 Task: Manage the "User related list" page setting.
Action: Mouse moved to (1034, 83)
Screenshot: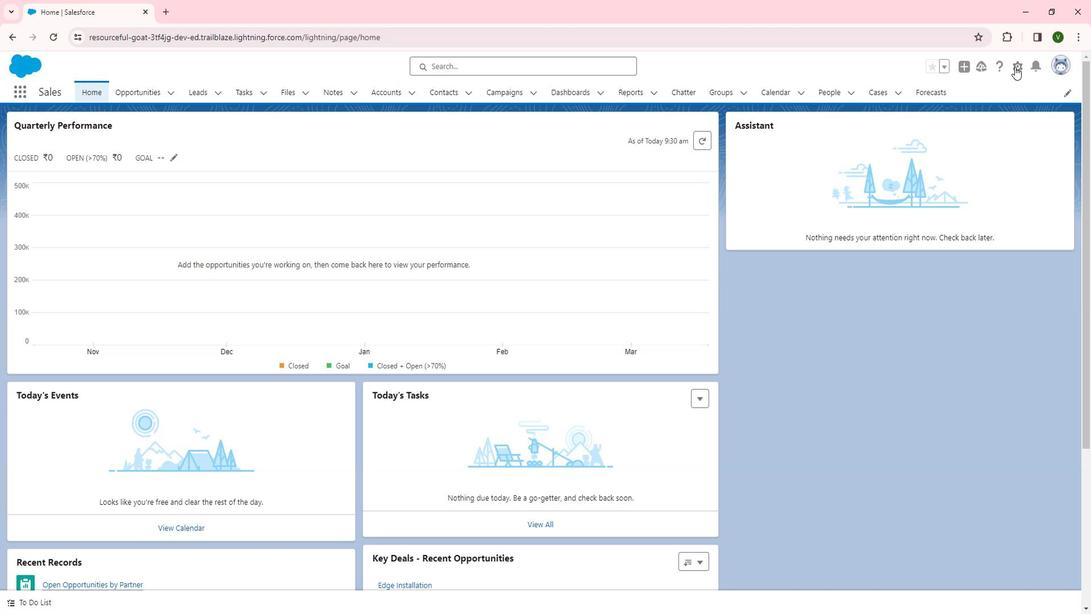 
Action: Mouse pressed left at (1034, 83)
Screenshot: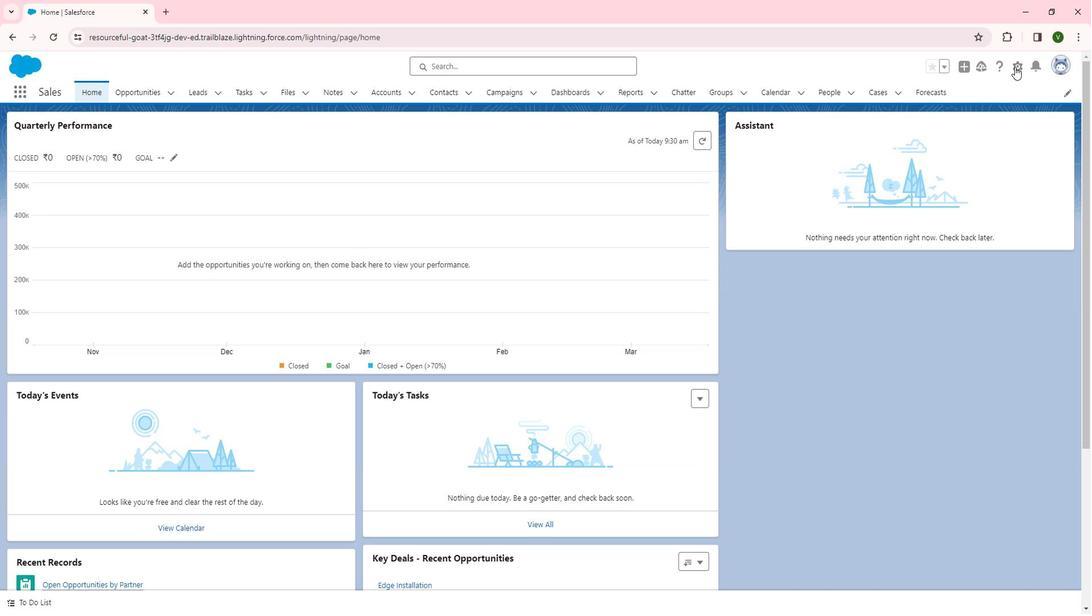 
Action: Mouse moved to (1004, 114)
Screenshot: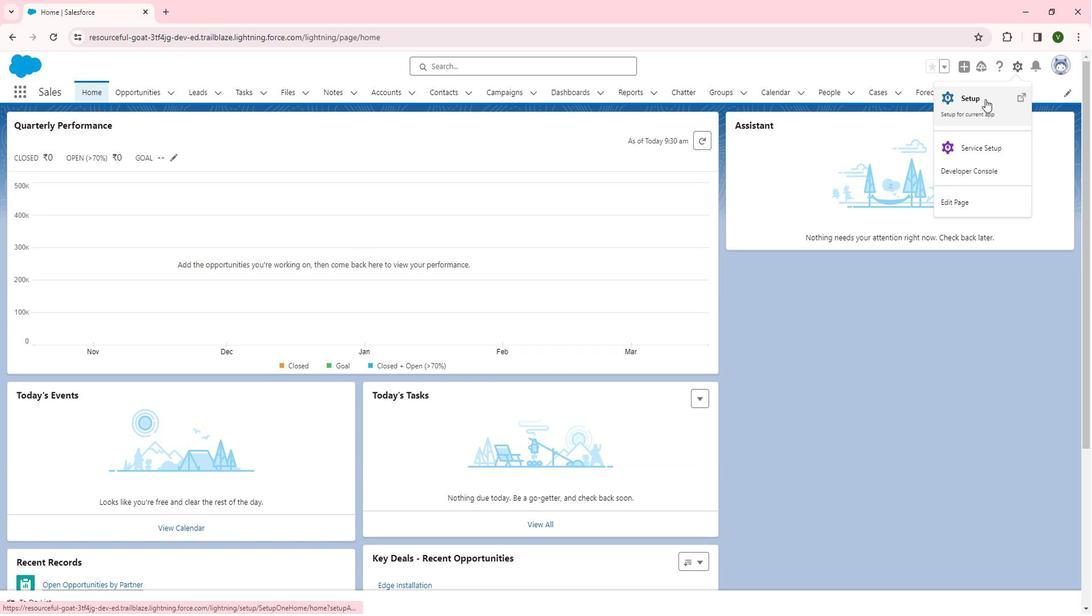 
Action: Mouse pressed left at (1004, 114)
Screenshot: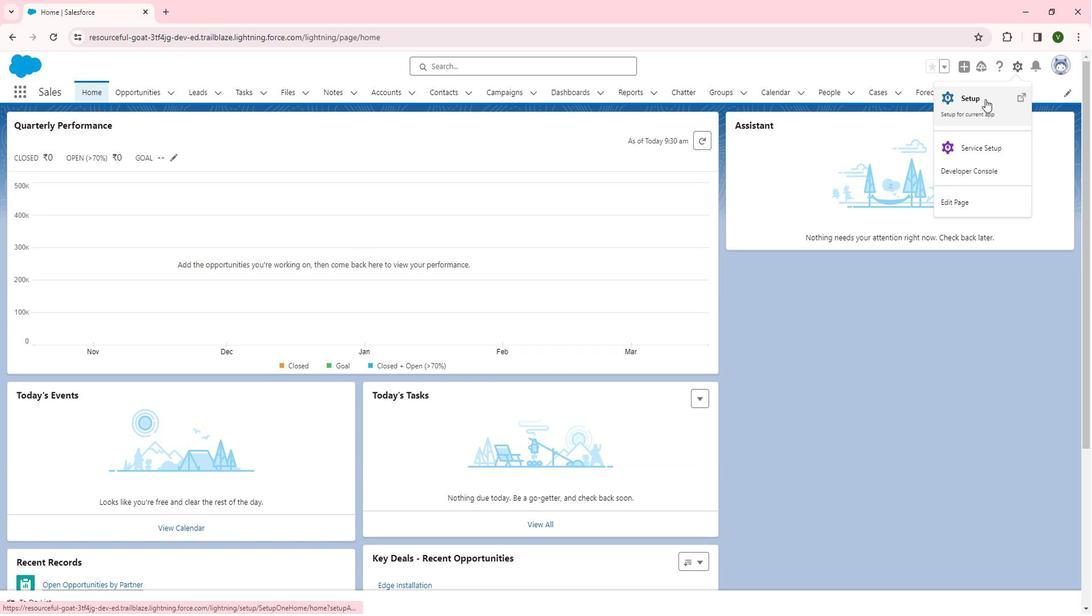 
Action: Mouse moved to (97, 259)
Screenshot: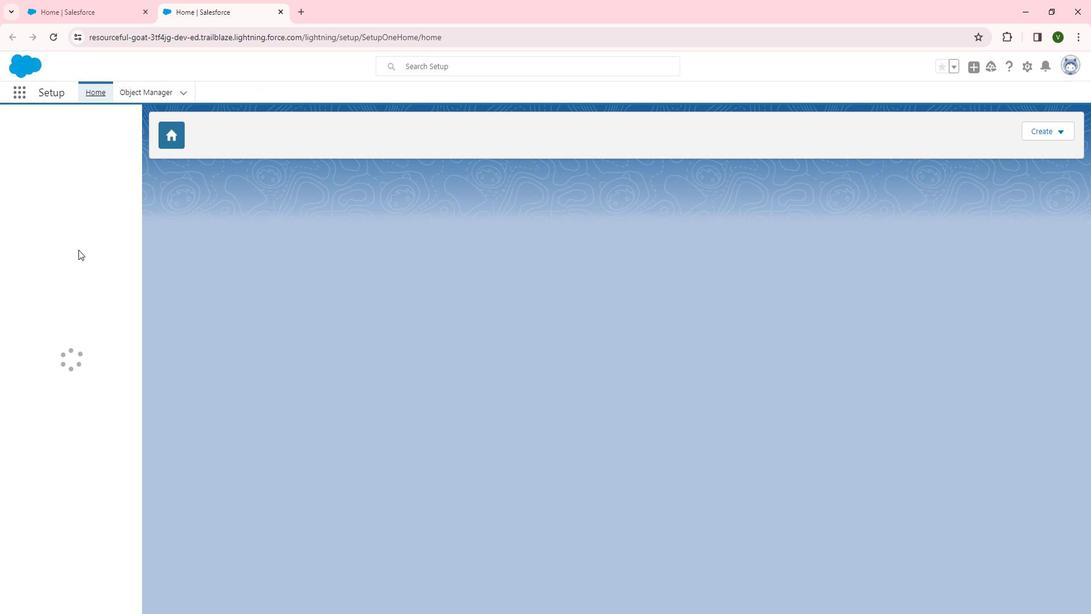 
Action: Mouse scrolled (97, 258) with delta (0, 0)
Screenshot: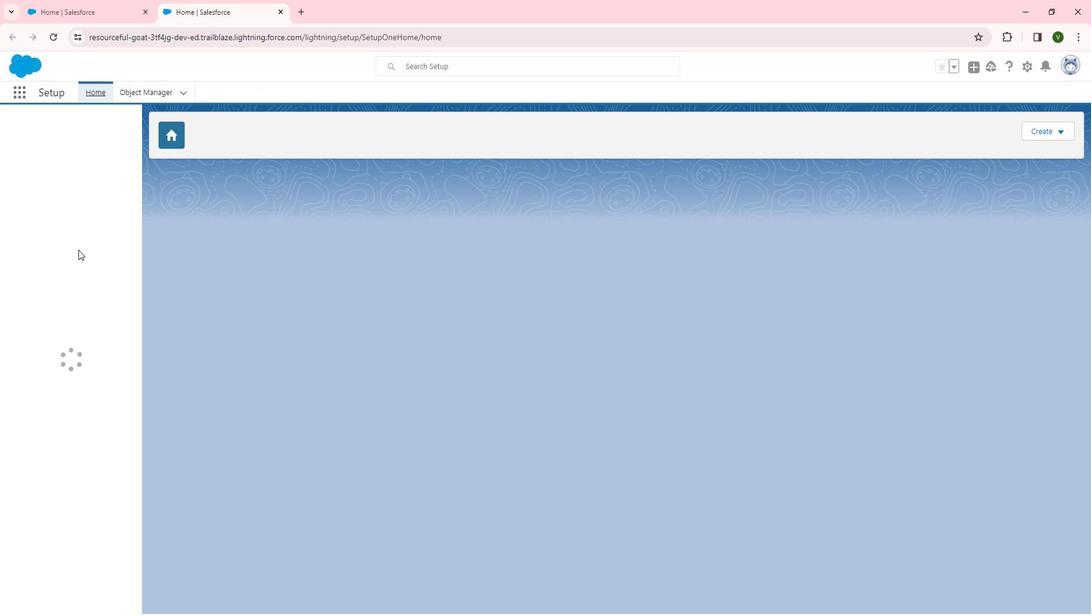 
Action: Mouse scrolled (97, 258) with delta (0, 0)
Screenshot: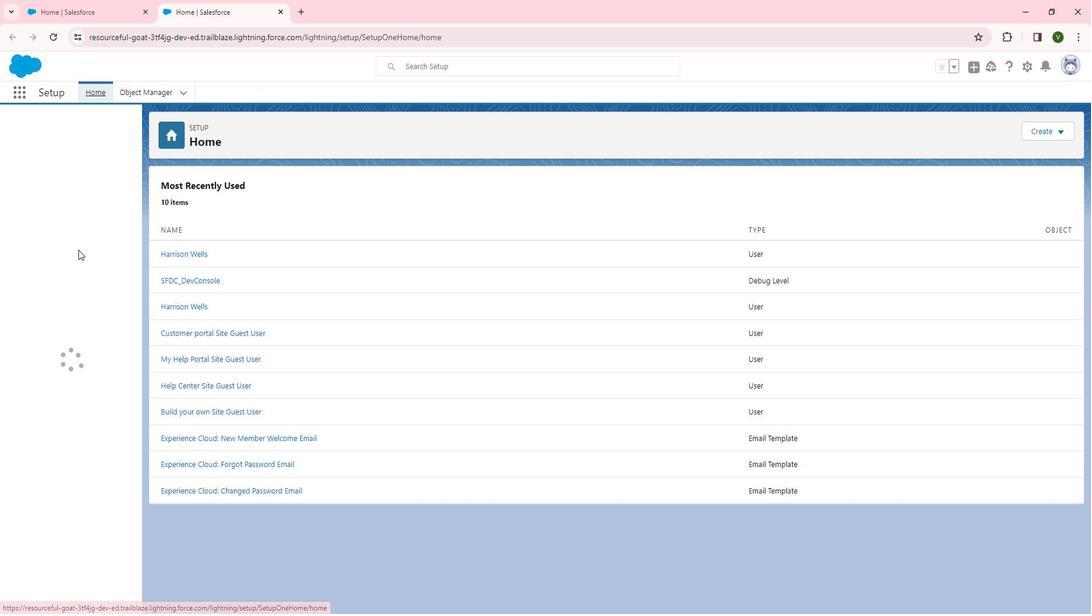 
Action: Mouse scrolled (97, 258) with delta (0, 0)
Screenshot: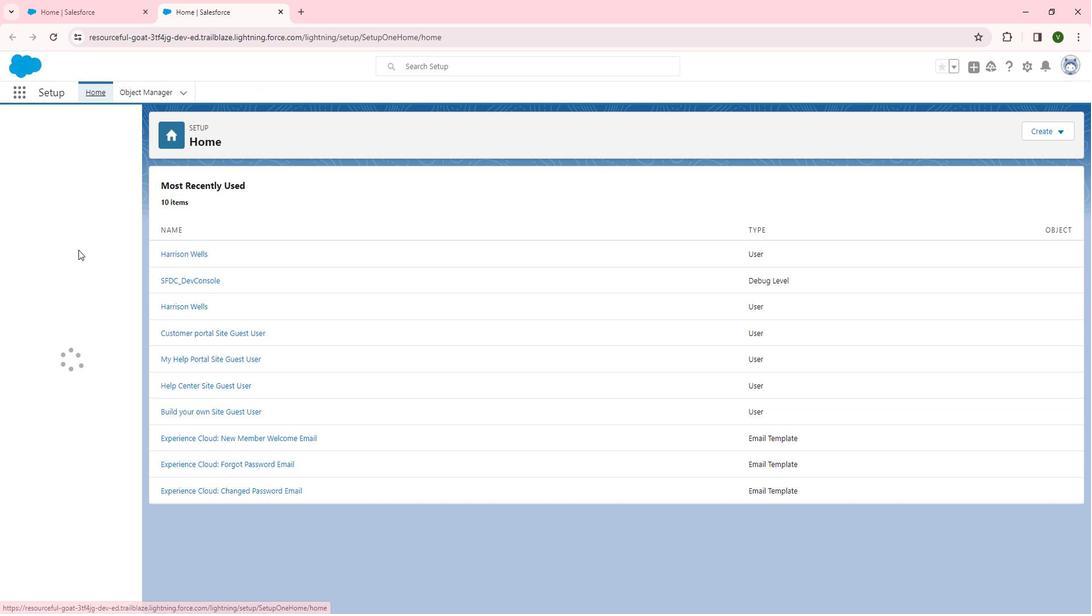 
Action: Mouse moved to (102, 267)
Screenshot: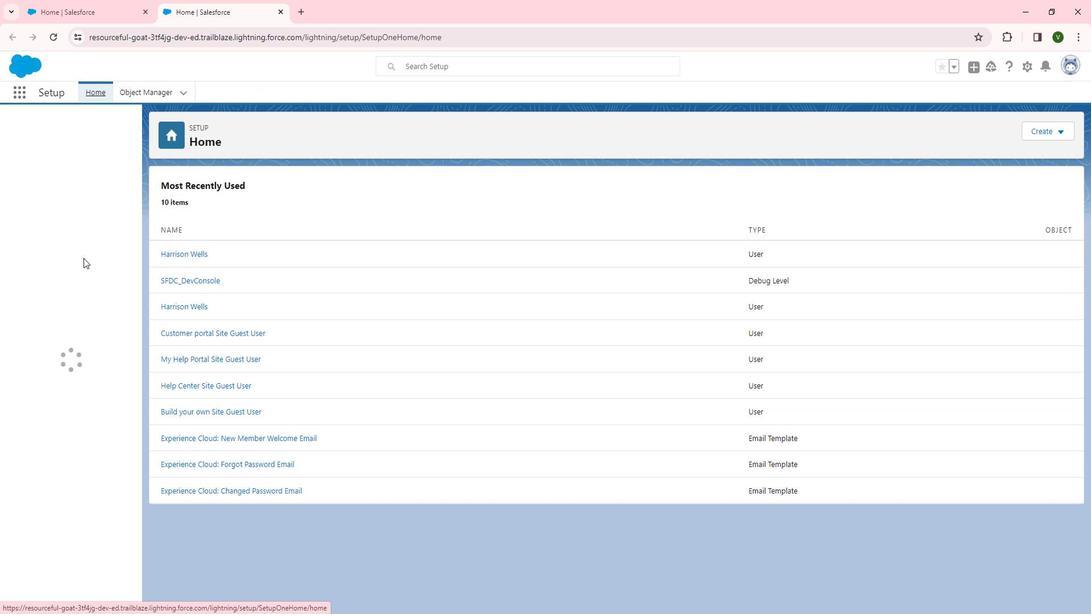 
Action: Mouse scrolled (102, 266) with delta (0, 0)
Screenshot: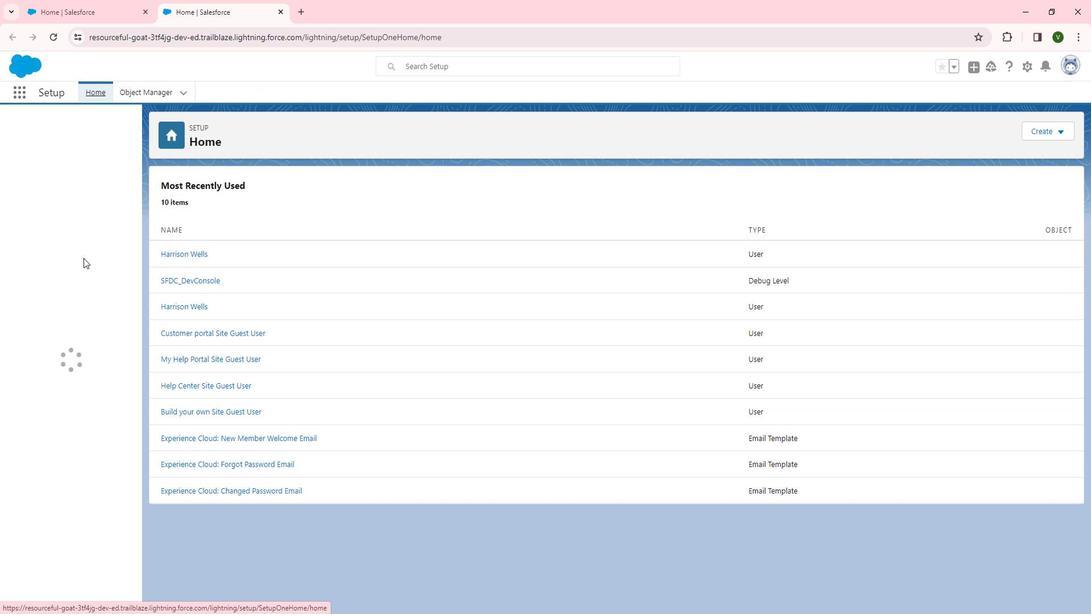 
Action: Mouse moved to (92, 351)
Screenshot: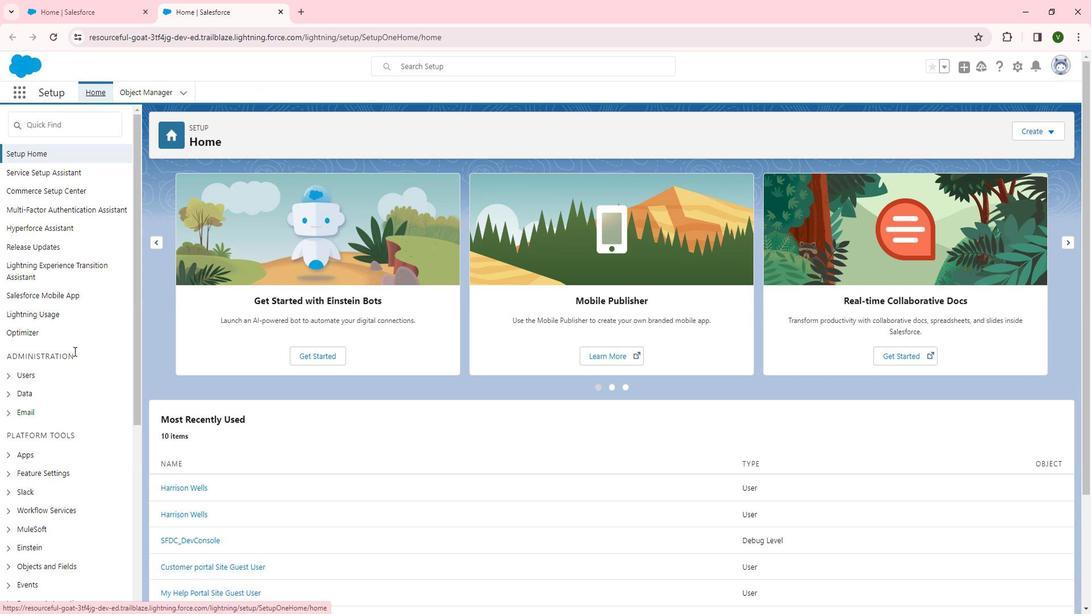 
Action: Mouse scrolled (92, 350) with delta (0, 0)
Screenshot: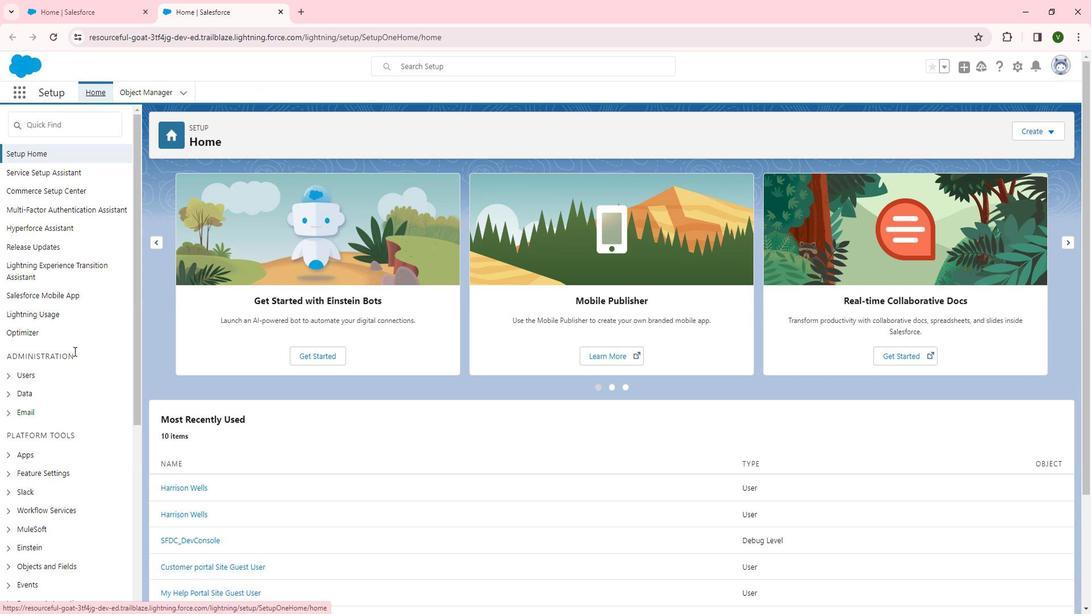 
Action: Mouse moved to (92, 357)
Screenshot: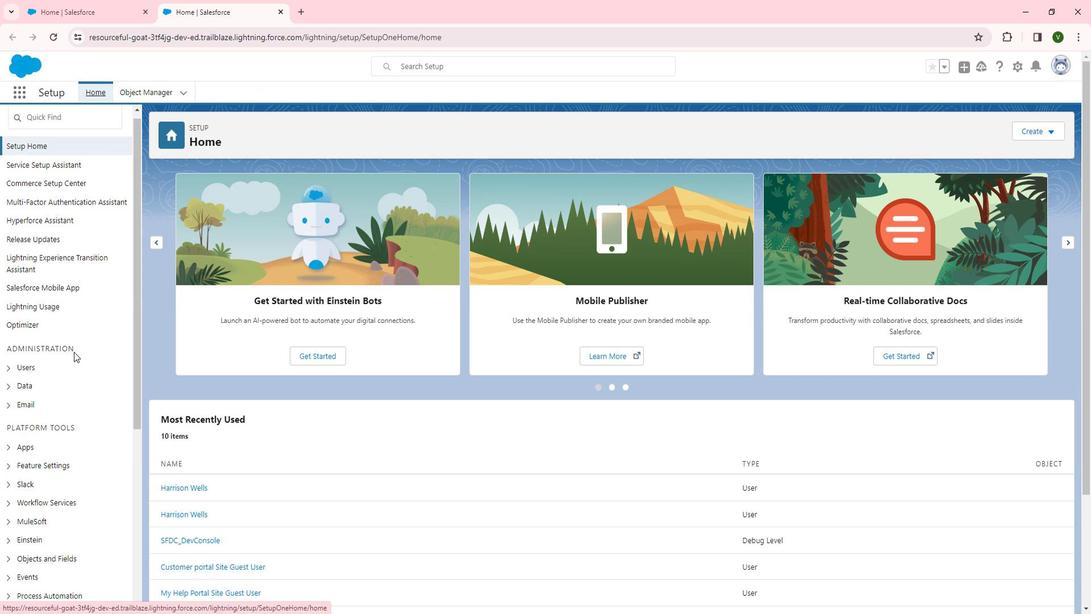 
Action: Mouse scrolled (92, 357) with delta (0, 0)
Screenshot: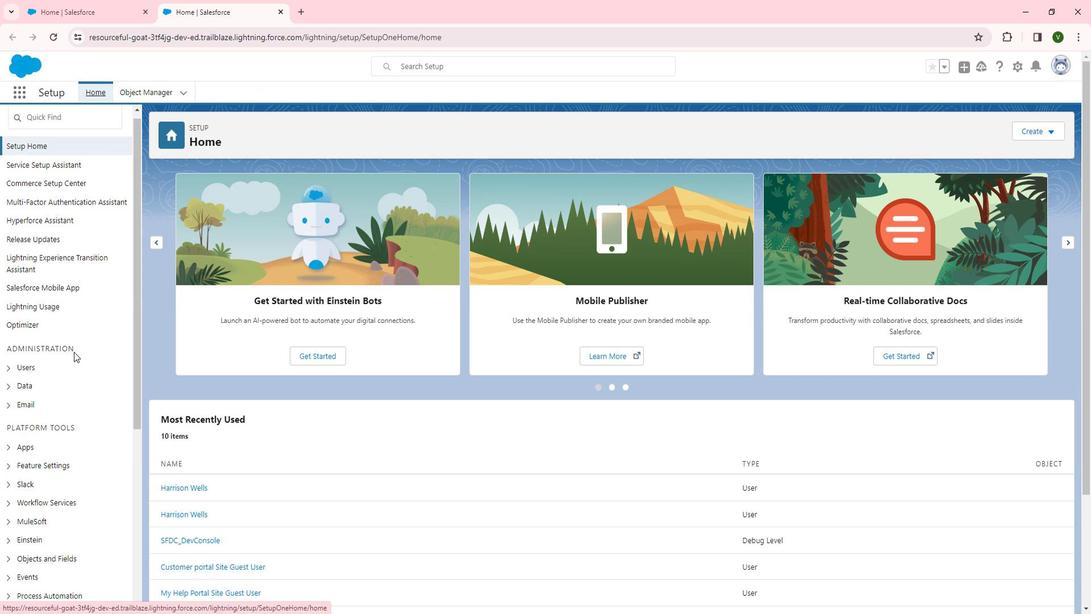 
Action: Mouse scrolled (92, 357) with delta (0, 0)
Screenshot: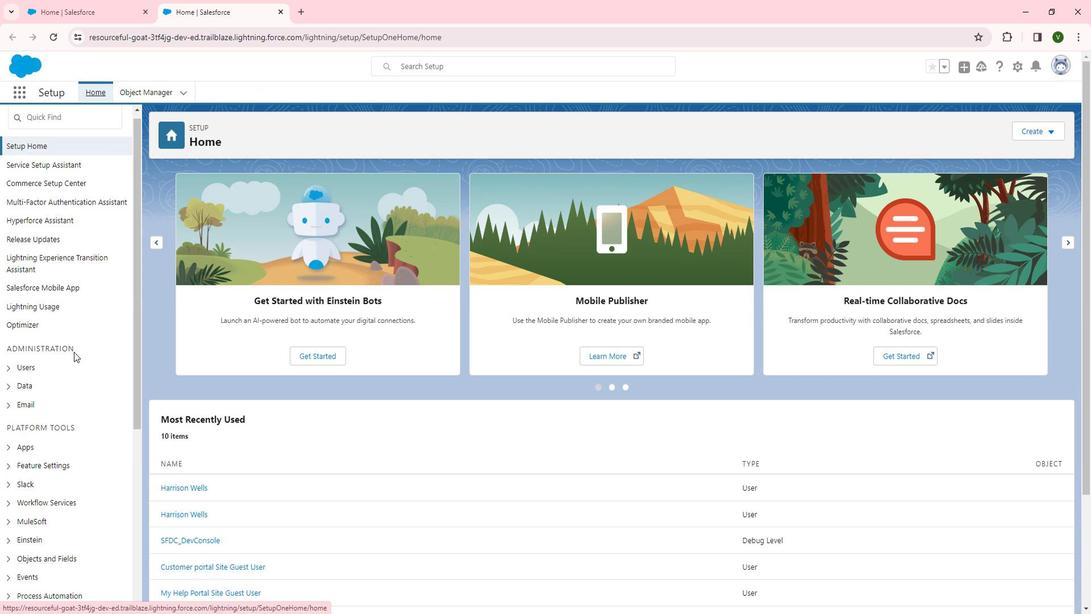 
Action: Mouse moved to (48, 299)
Screenshot: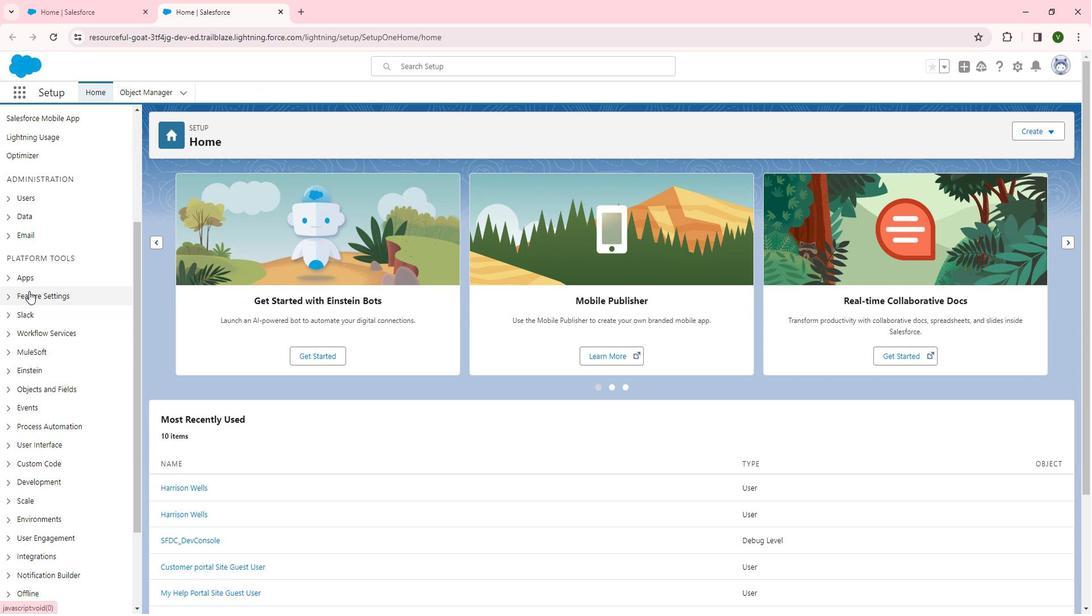 
Action: Mouse pressed left at (48, 299)
Screenshot: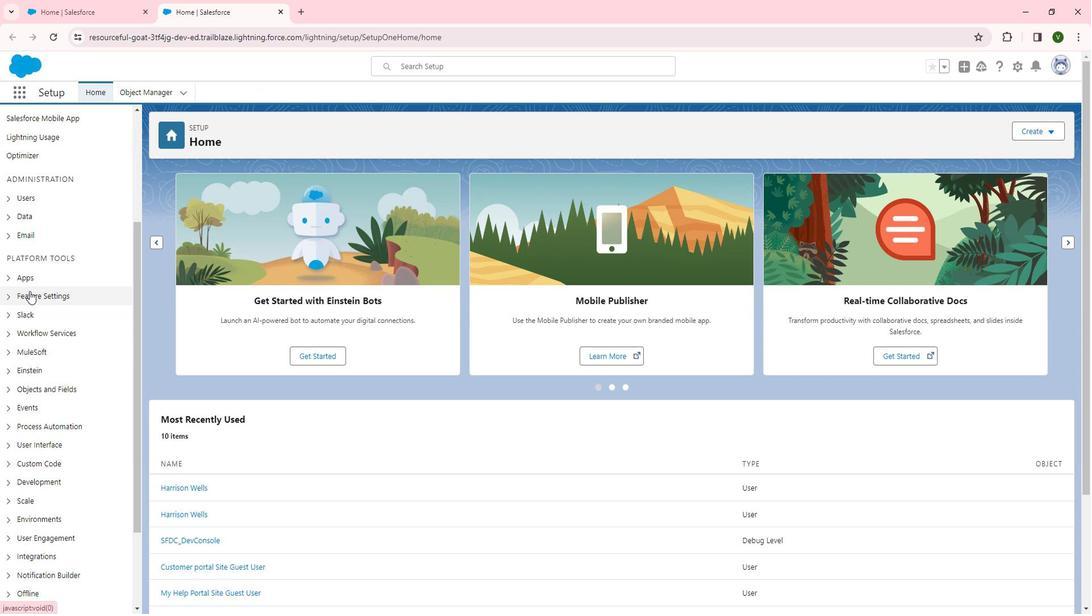 
Action: Mouse moved to (48, 299)
Screenshot: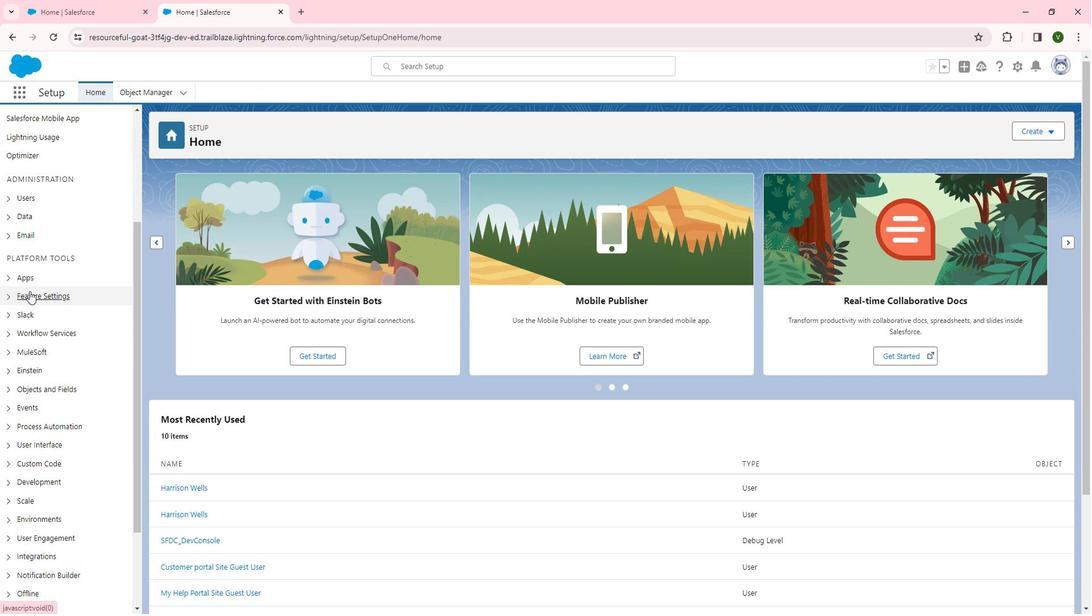 
Action: Mouse scrolled (48, 298) with delta (0, 0)
Screenshot: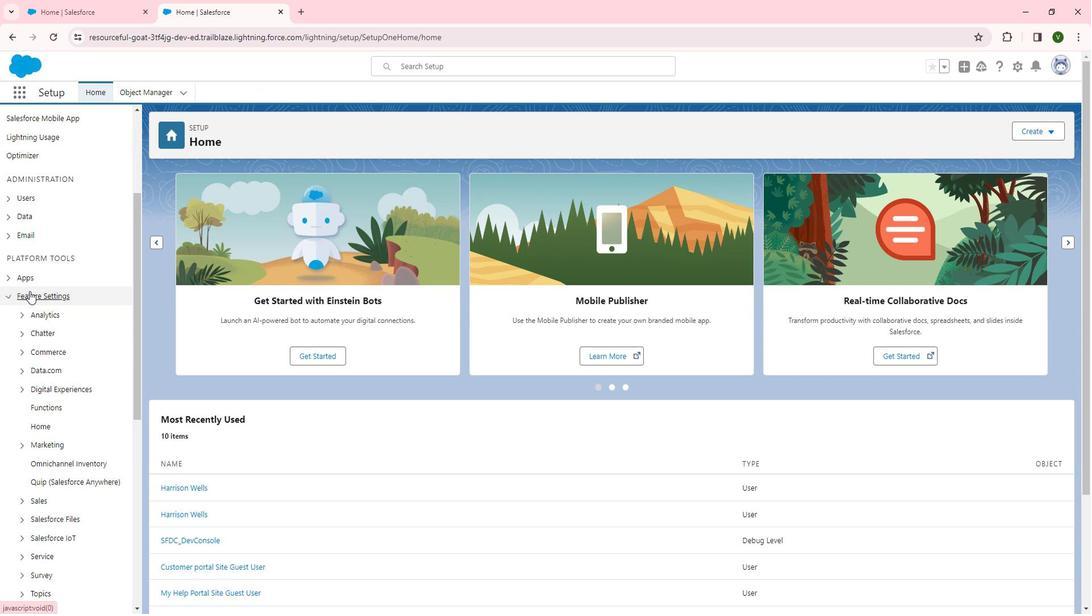 
Action: Mouse scrolled (48, 298) with delta (0, 0)
Screenshot: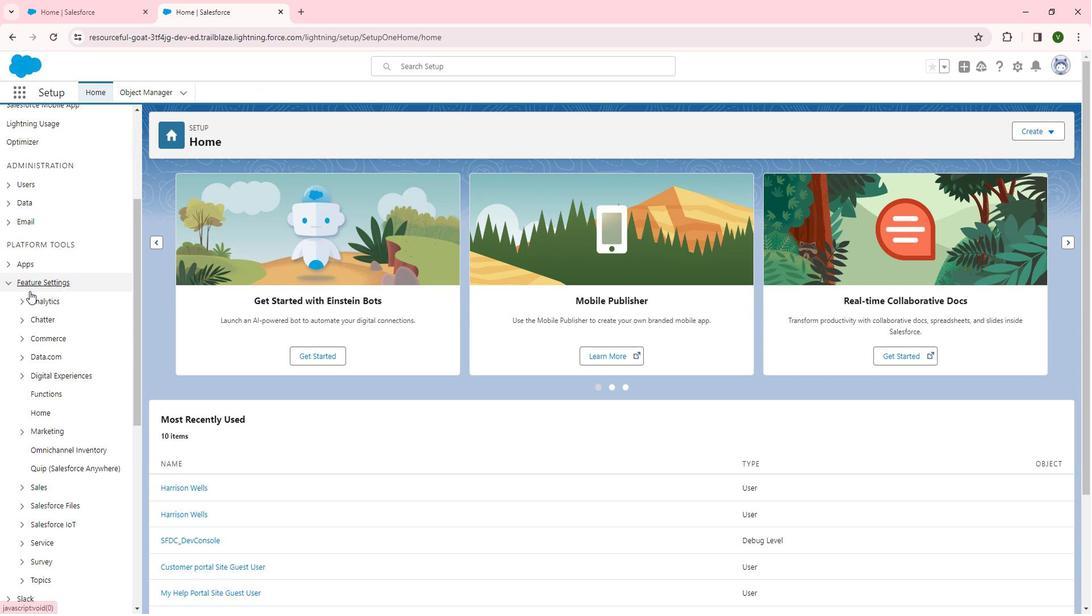 
Action: Mouse moved to (89, 275)
Screenshot: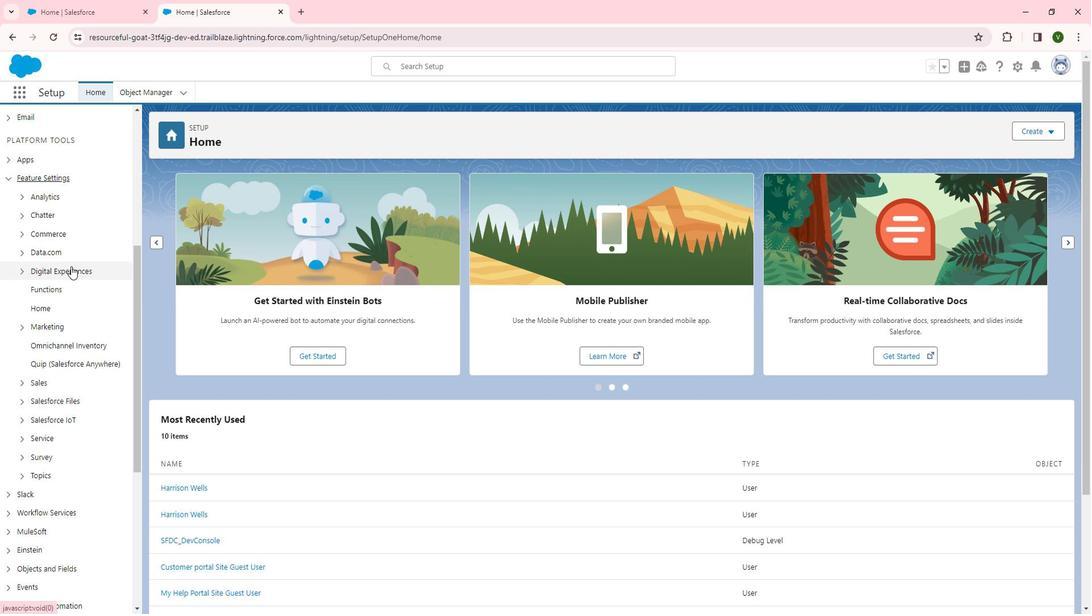 
Action: Mouse pressed left at (89, 275)
Screenshot: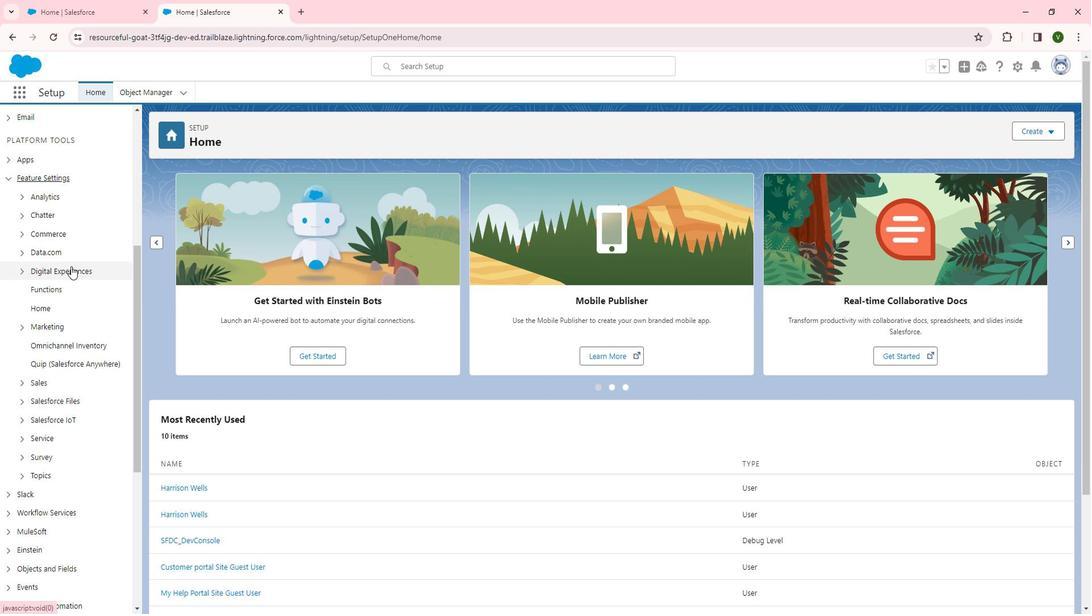 
Action: Mouse moved to (69, 298)
Screenshot: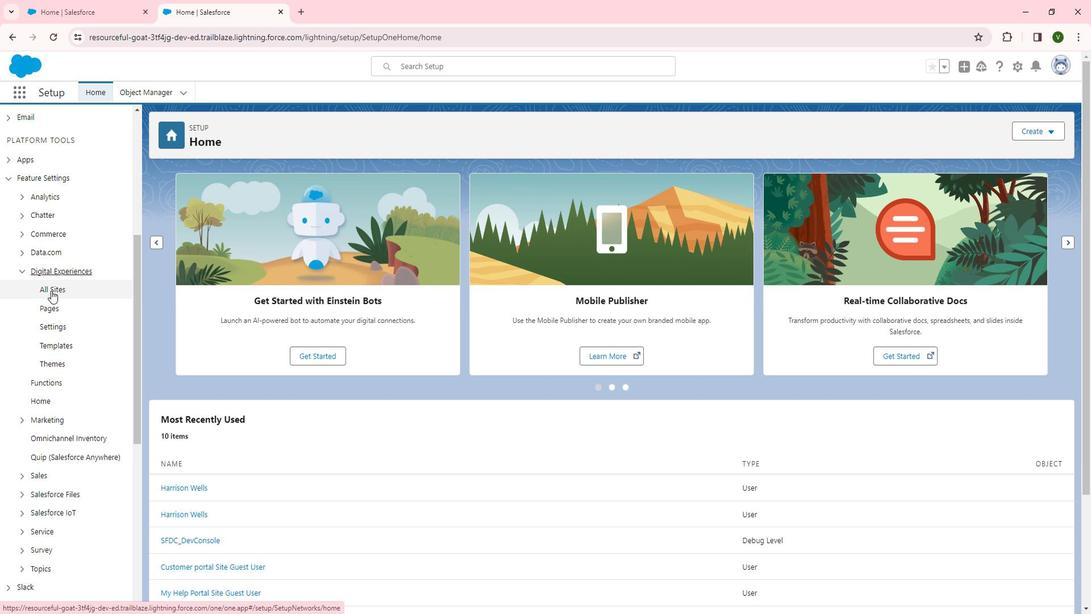 
Action: Mouse pressed left at (69, 298)
Screenshot: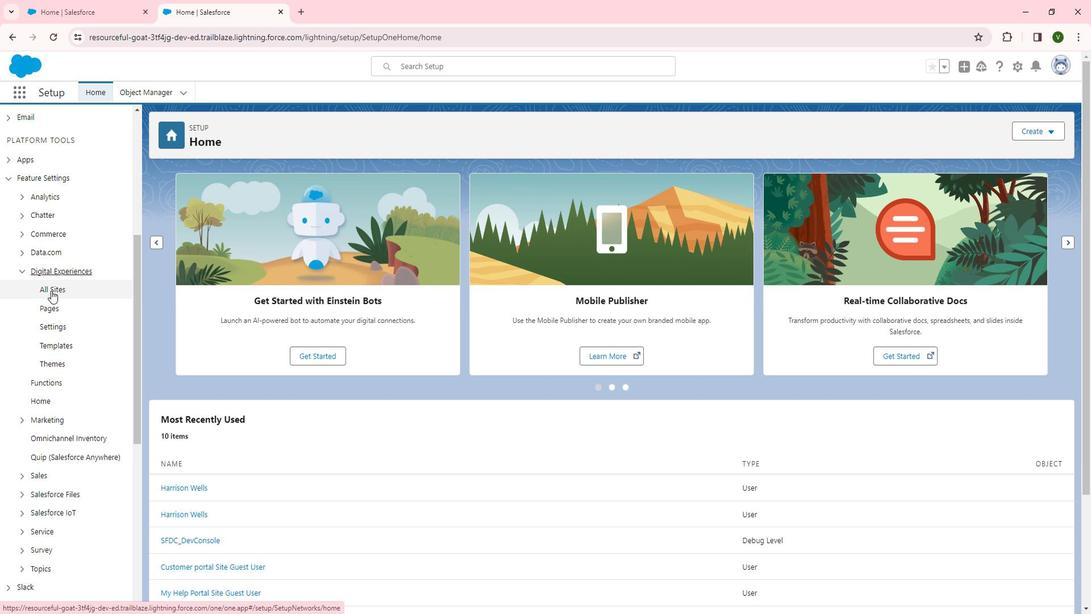 
Action: Mouse moved to (210, 307)
Screenshot: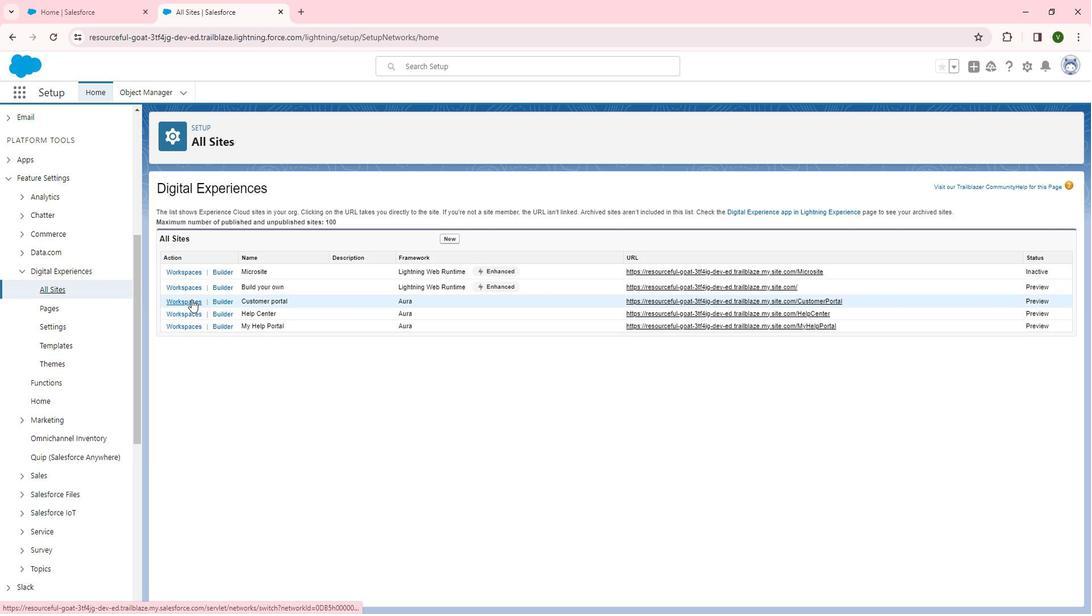 
Action: Mouse pressed left at (210, 307)
Screenshot: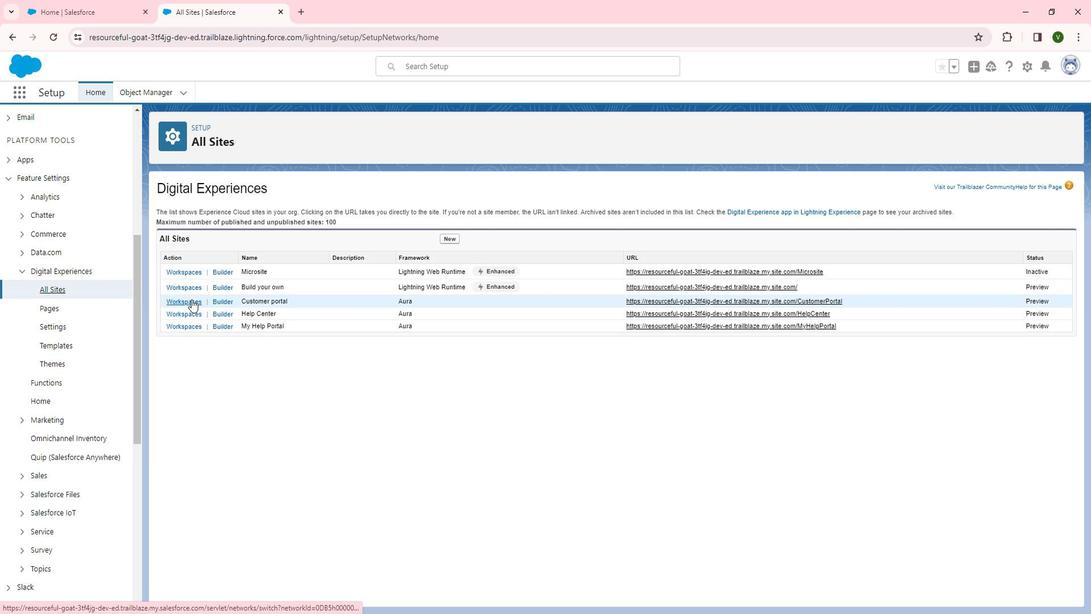 
Action: Mouse moved to (116, 246)
Screenshot: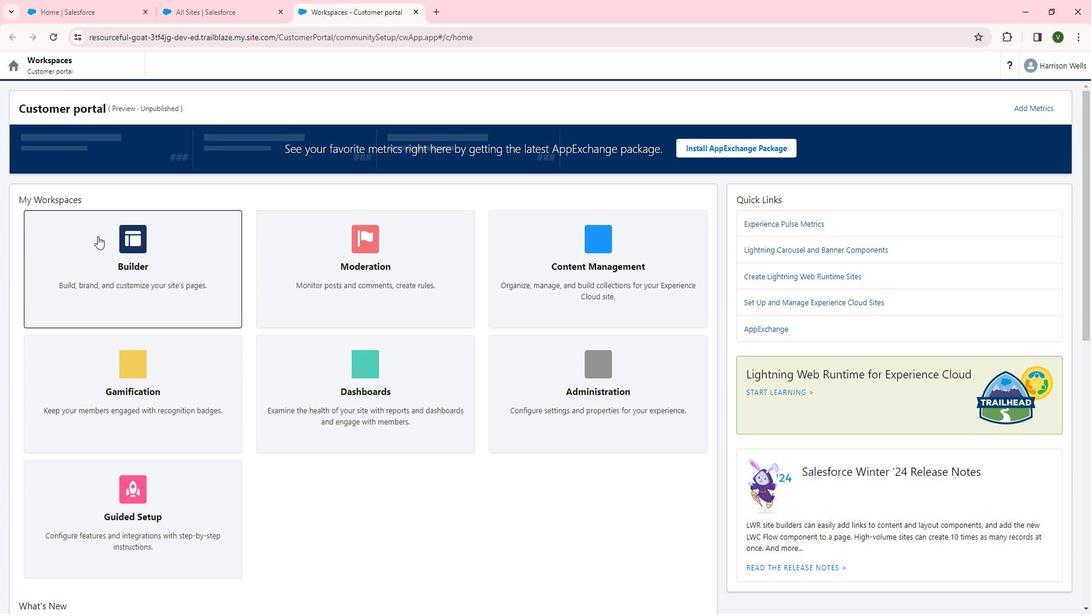 
Action: Mouse pressed left at (116, 246)
Screenshot: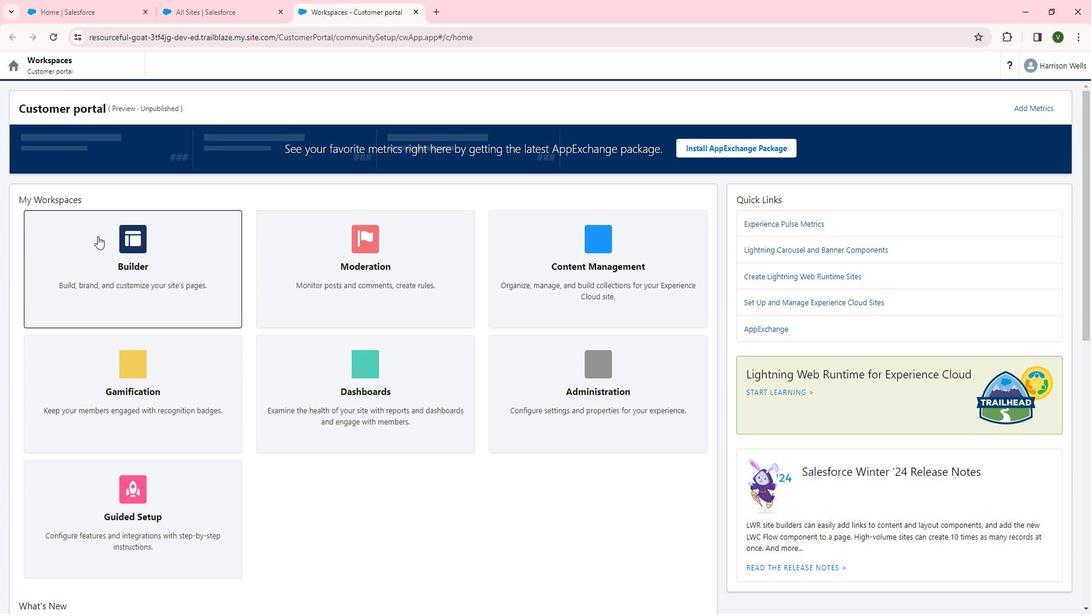 
Action: Mouse moved to (100, 83)
Screenshot: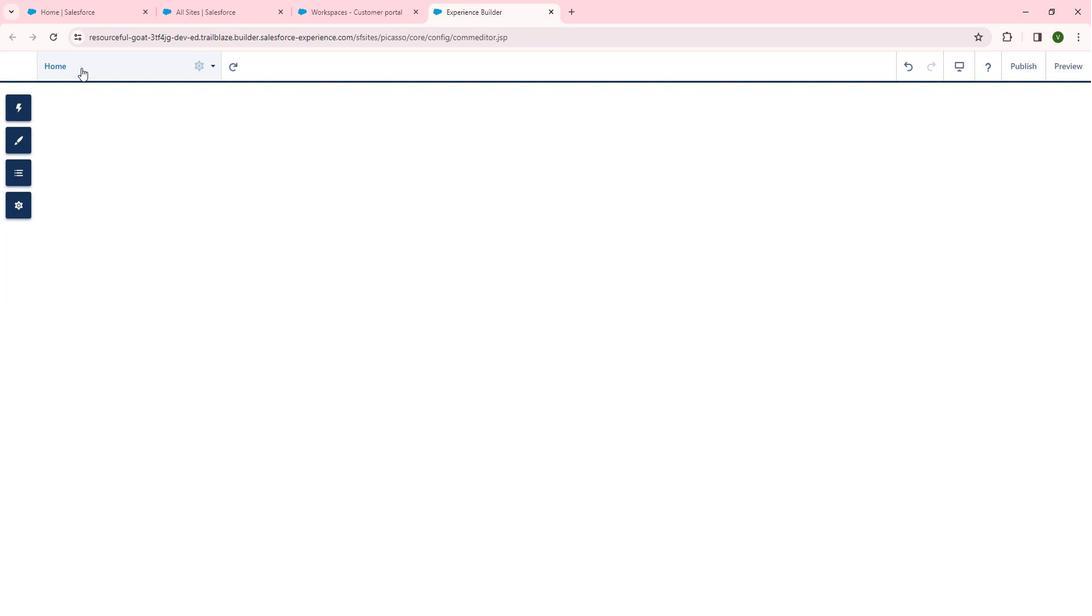 
Action: Mouse pressed left at (100, 83)
Screenshot: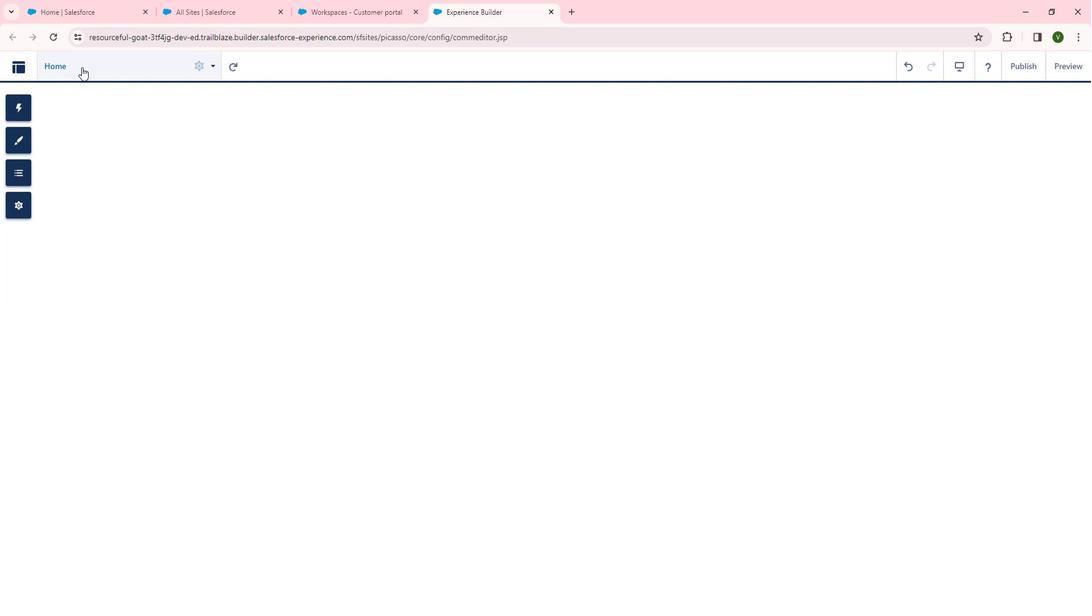 
Action: Mouse moved to (143, 360)
Screenshot: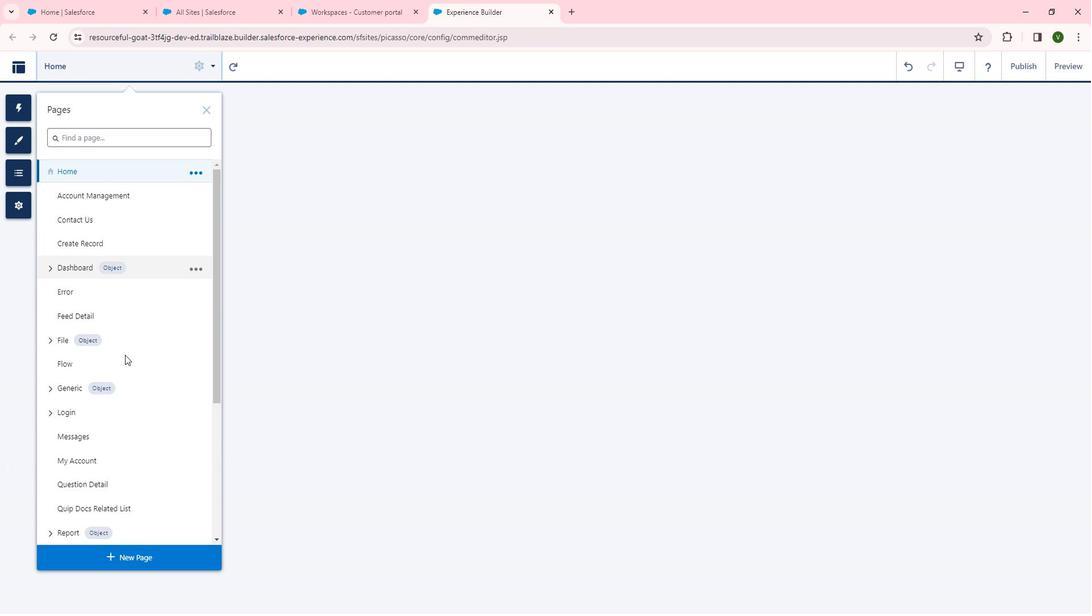 
Action: Mouse scrolled (143, 359) with delta (0, 0)
Screenshot: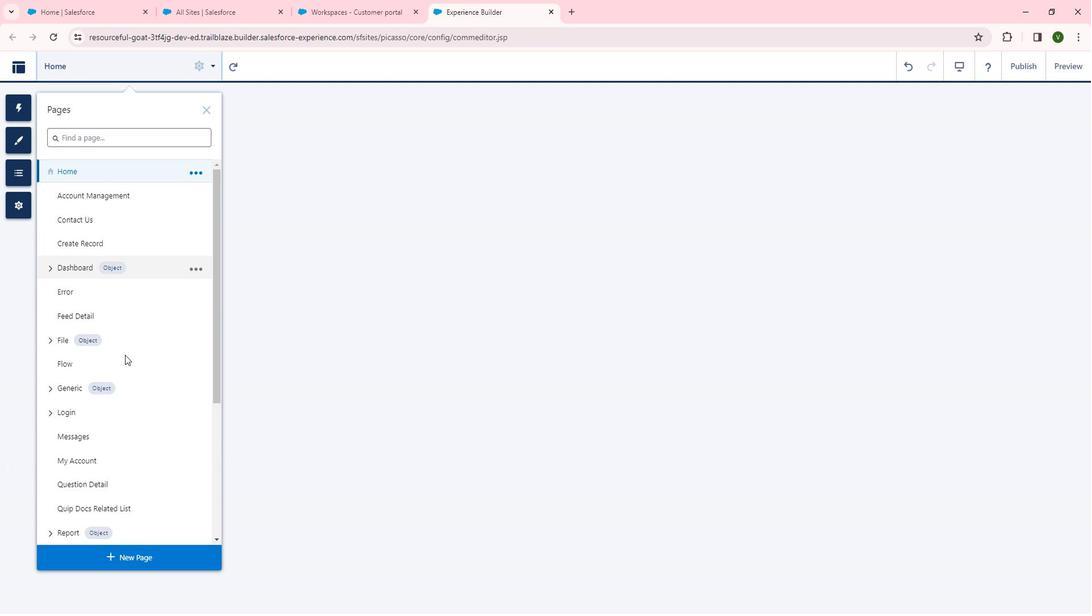 
Action: Mouse moved to (145, 362)
Screenshot: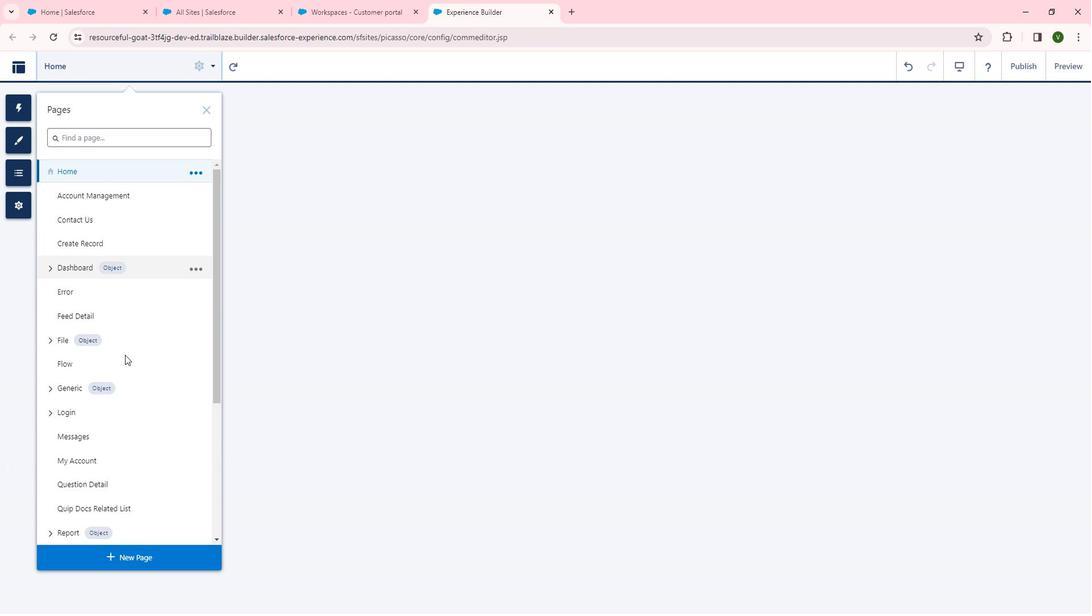 
Action: Mouse scrolled (145, 362) with delta (0, 0)
Screenshot: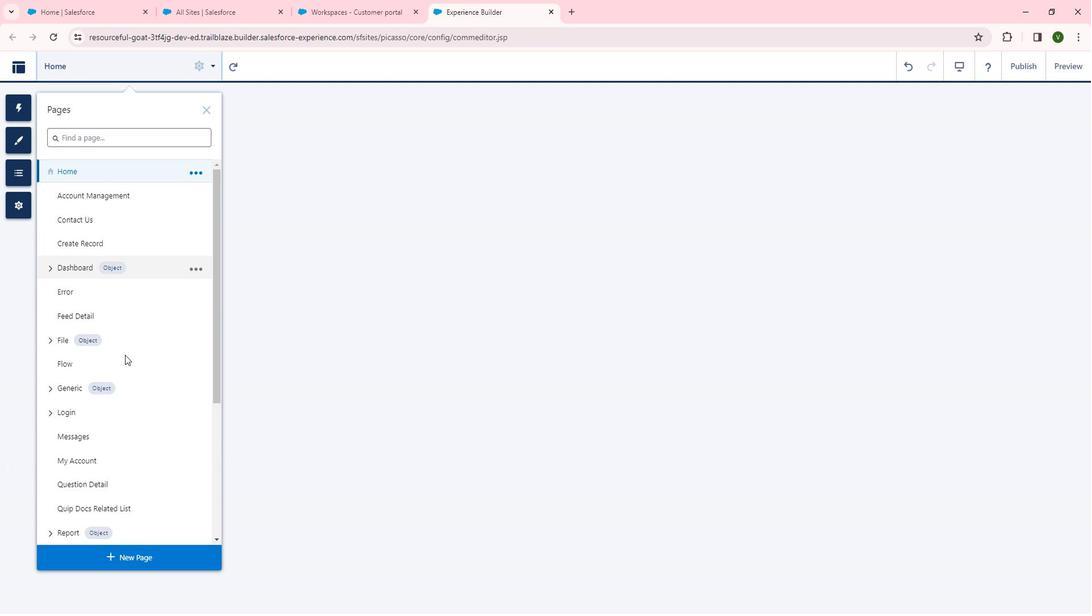 
Action: Mouse moved to (146, 363)
Screenshot: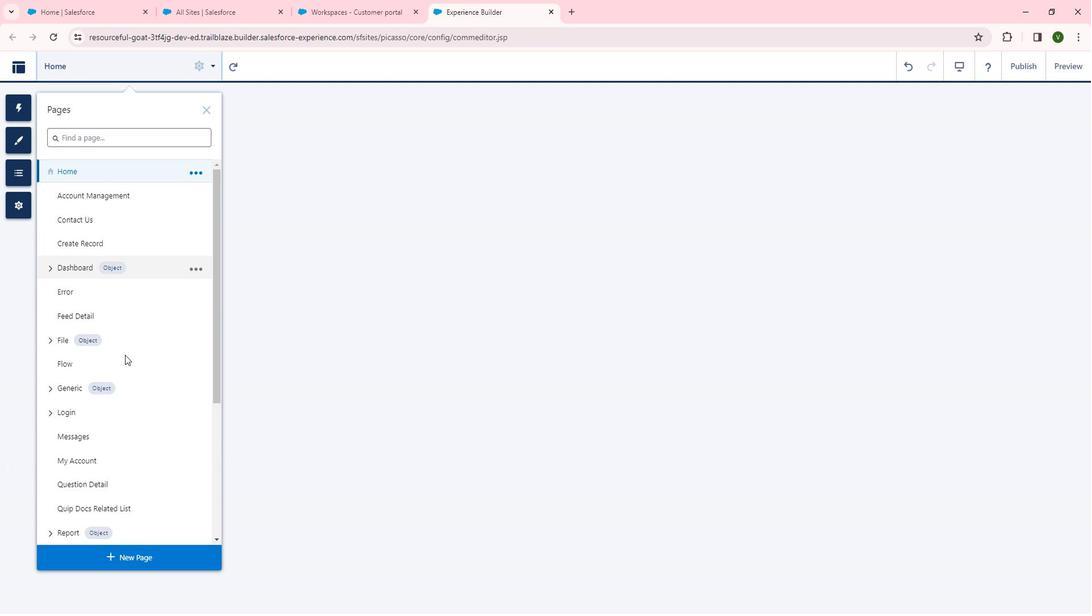 
Action: Mouse scrolled (146, 363) with delta (0, 0)
Screenshot: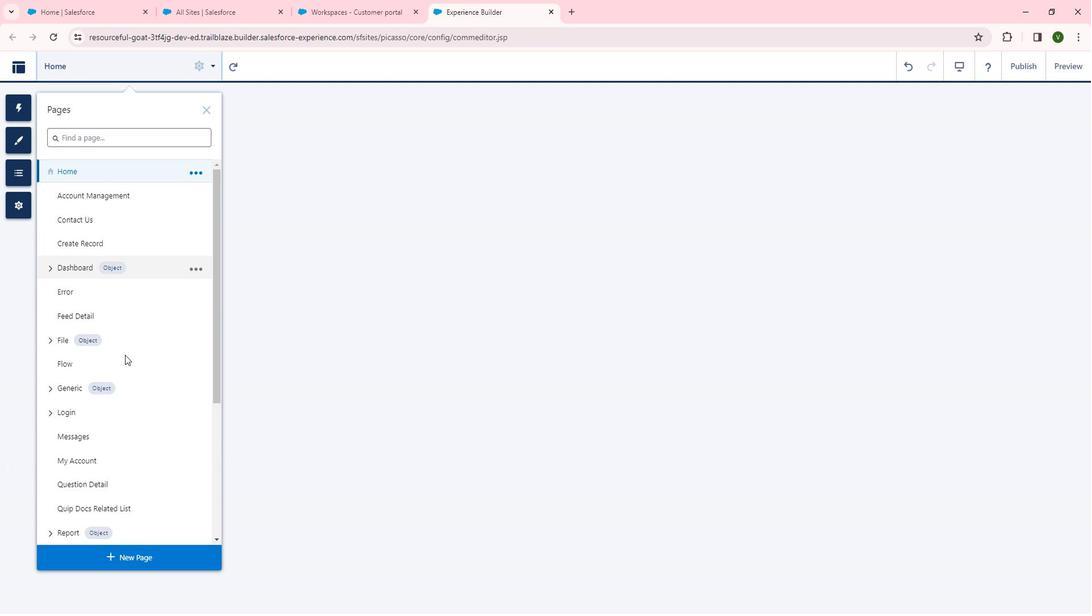 
Action: Mouse moved to (149, 365)
Screenshot: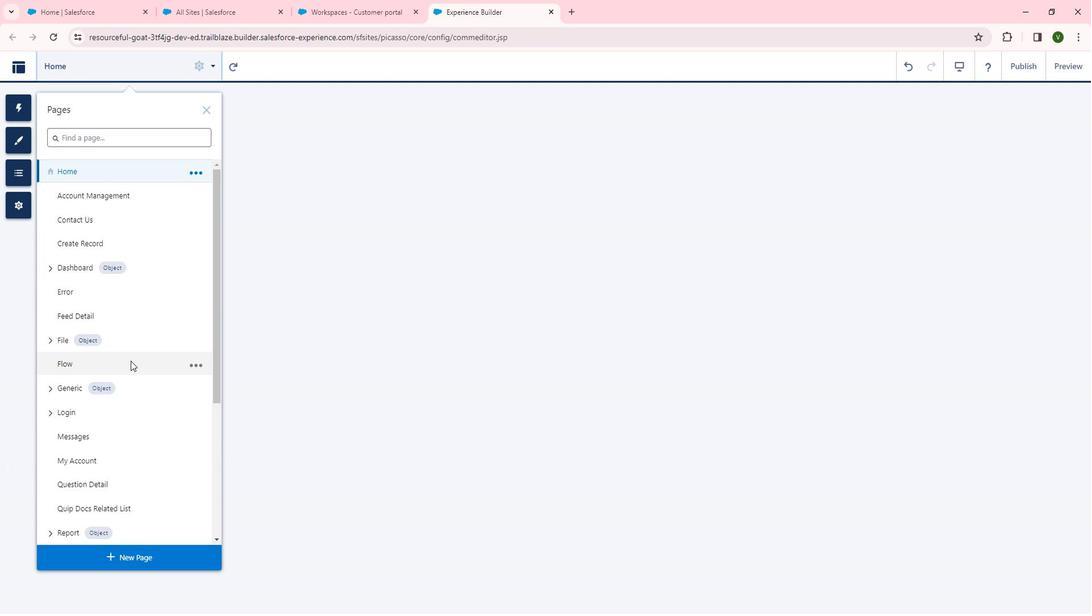 
Action: Mouse scrolled (149, 364) with delta (0, 0)
Screenshot: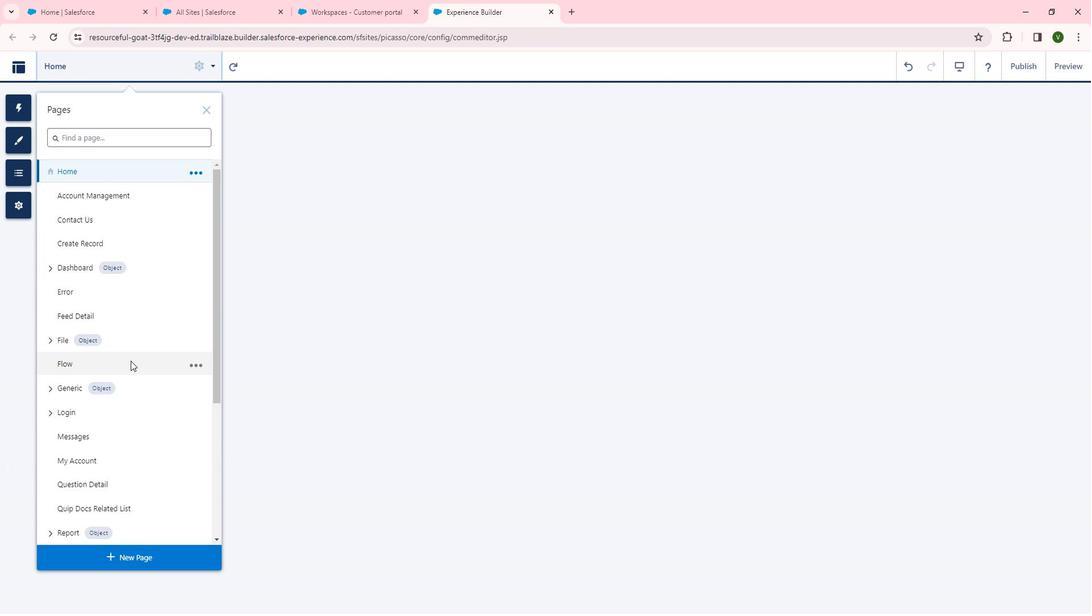 
Action: Mouse moved to (149, 365)
Screenshot: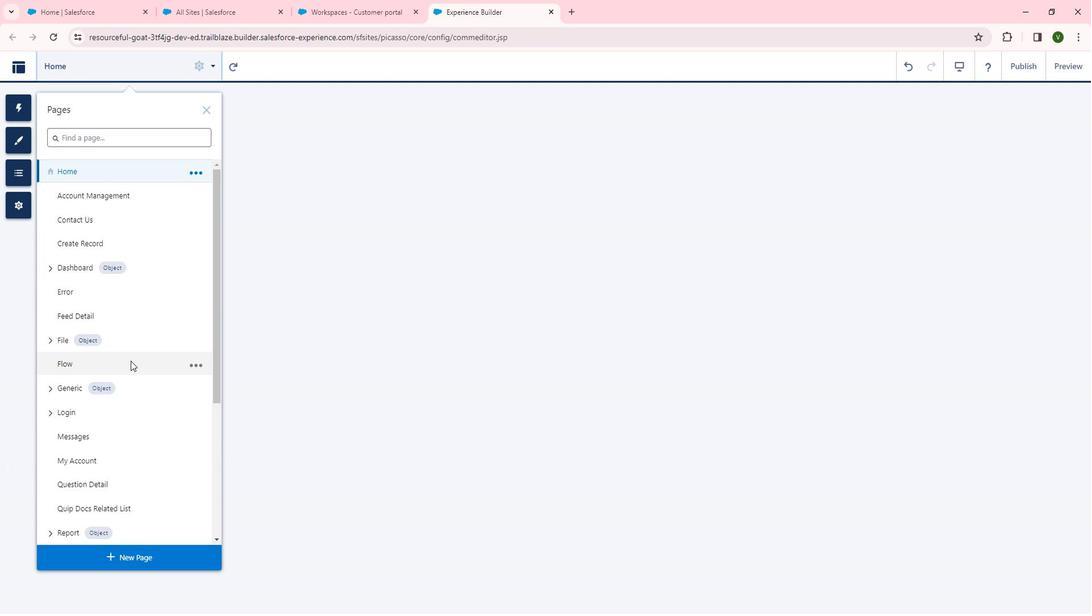 
Action: Mouse scrolled (149, 365) with delta (0, 0)
Screenshot: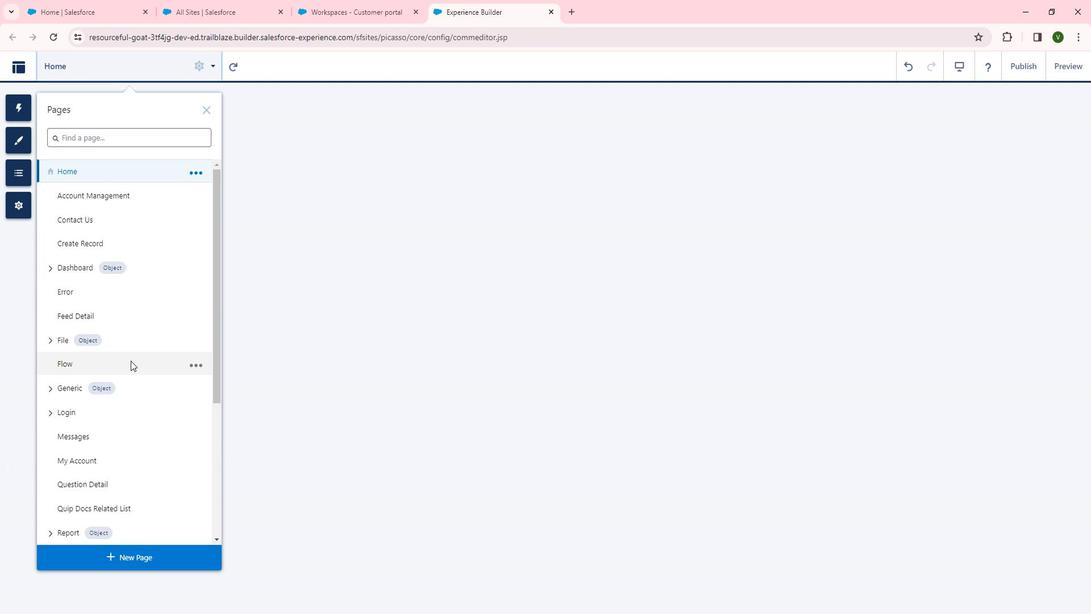 
Action: Mouse moved to (149, 366)
Screenshot: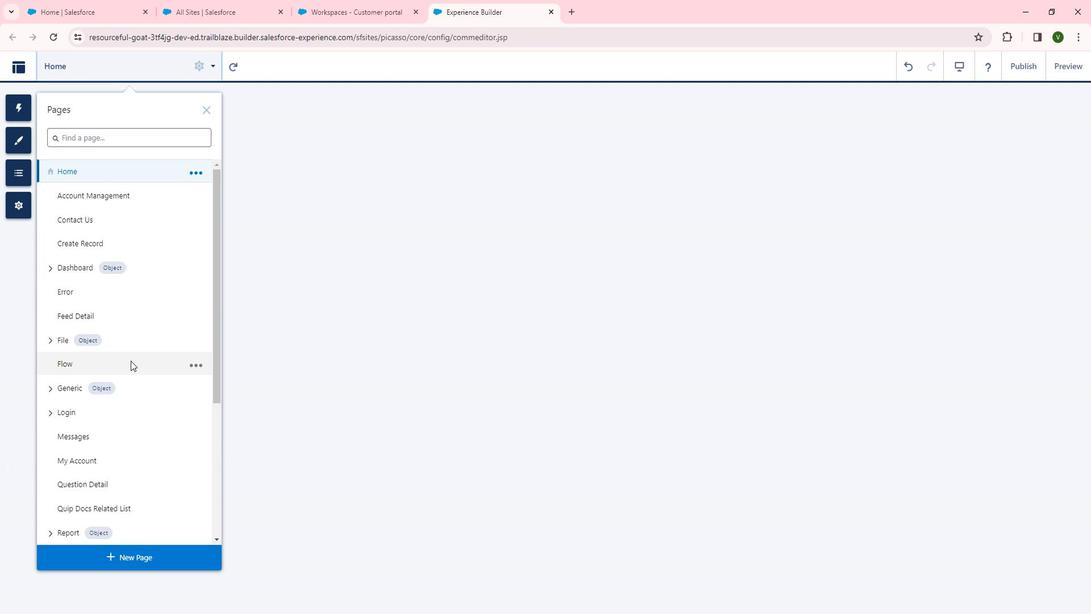 
Action: Mouse scrolled (149, 365) with delta (0, 0)
Screenshot: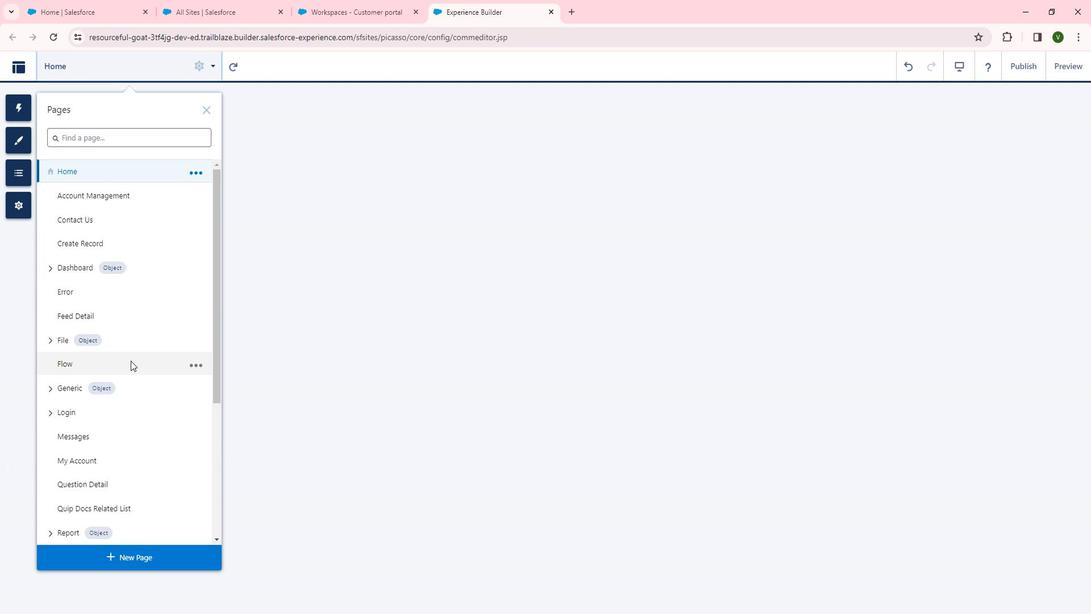 
Action: Mouse moved to (69, 505)
Screenshot: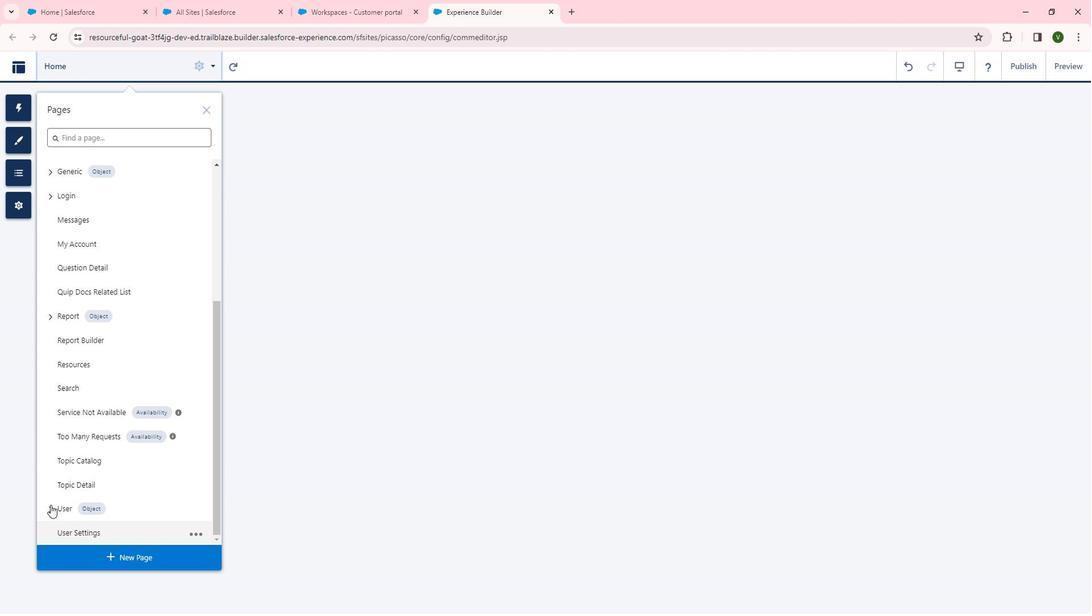 
Action: Mouse pressed left at (69, 505)
Screenshot: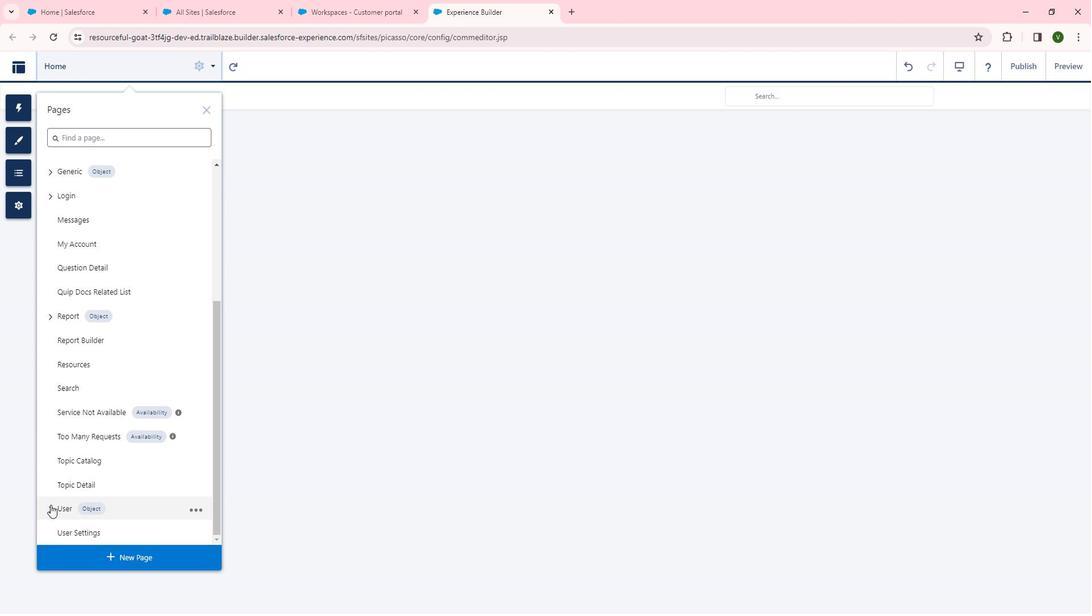
Action: Mouse moved to (77, 503)
Screenshot: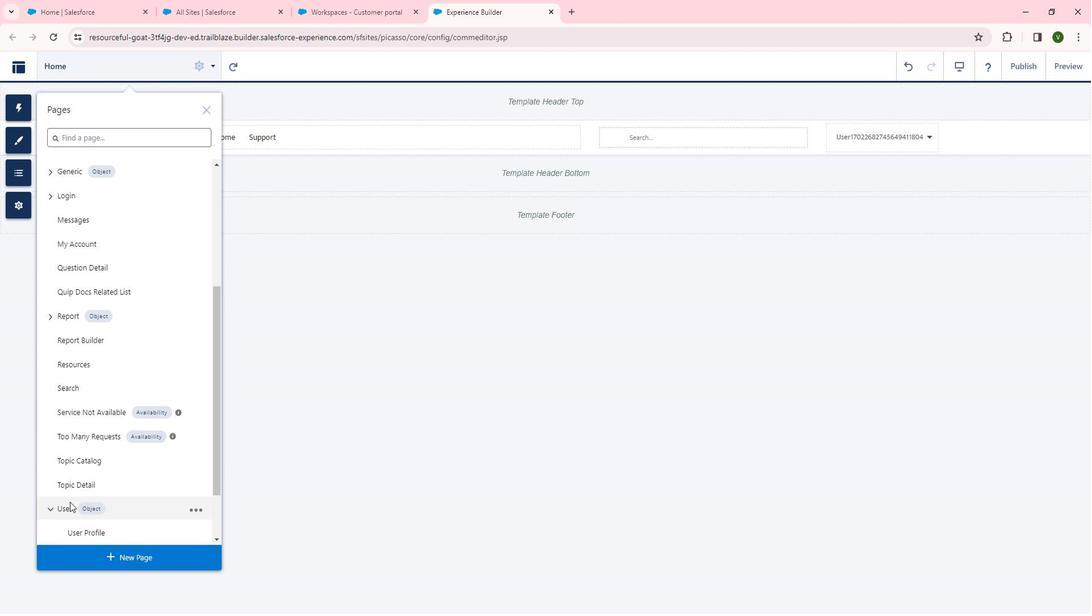 
Action: Mouse scrolled (77, 502) with delta (0, 0)
Screenshot: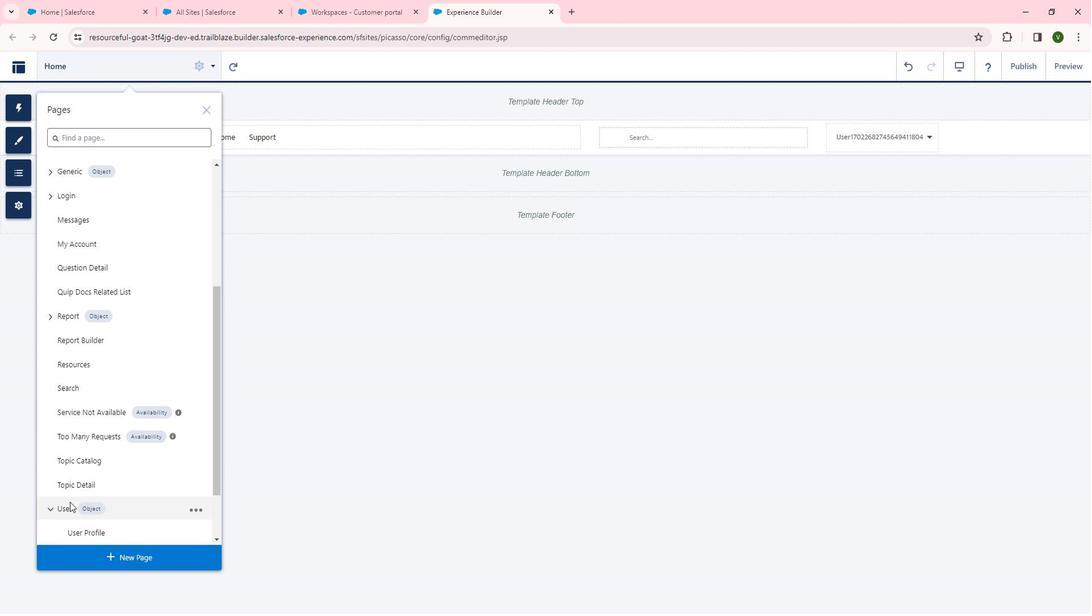 
Action: Mouse moved to (88, 502)
Screenshot: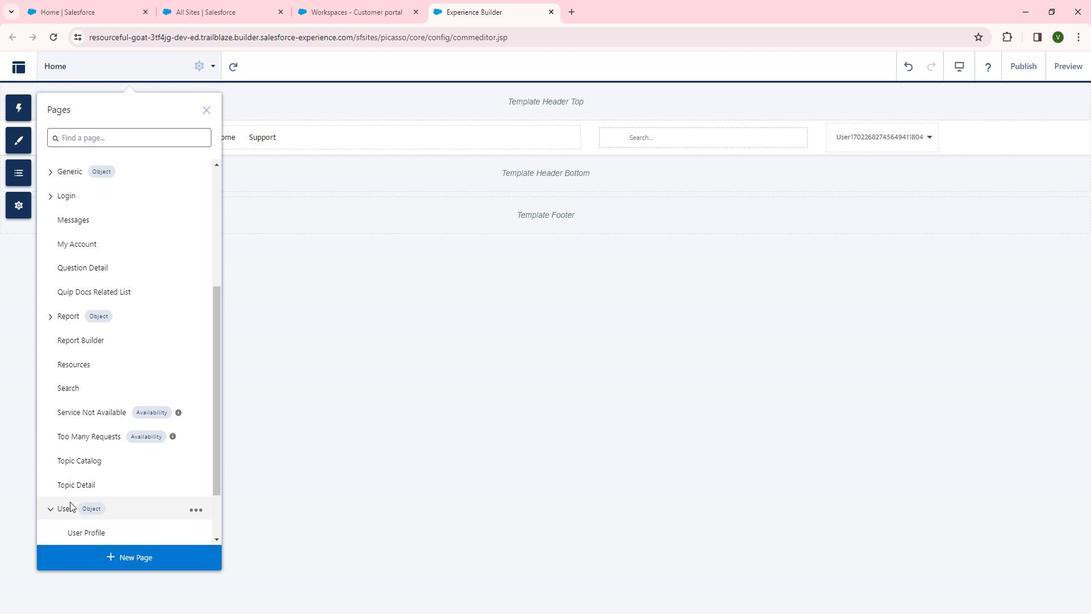 
Action: Mouse scrolled (88, 501) with delta (0, 0)
Screenshot: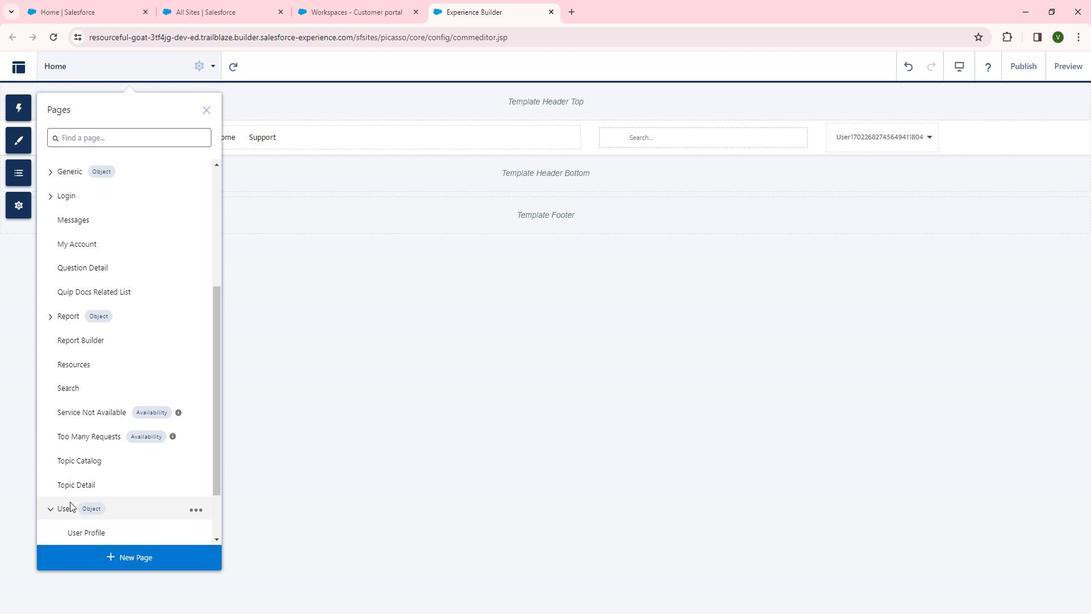 
Action: Mouse moved to (97, 500)
Screenshot: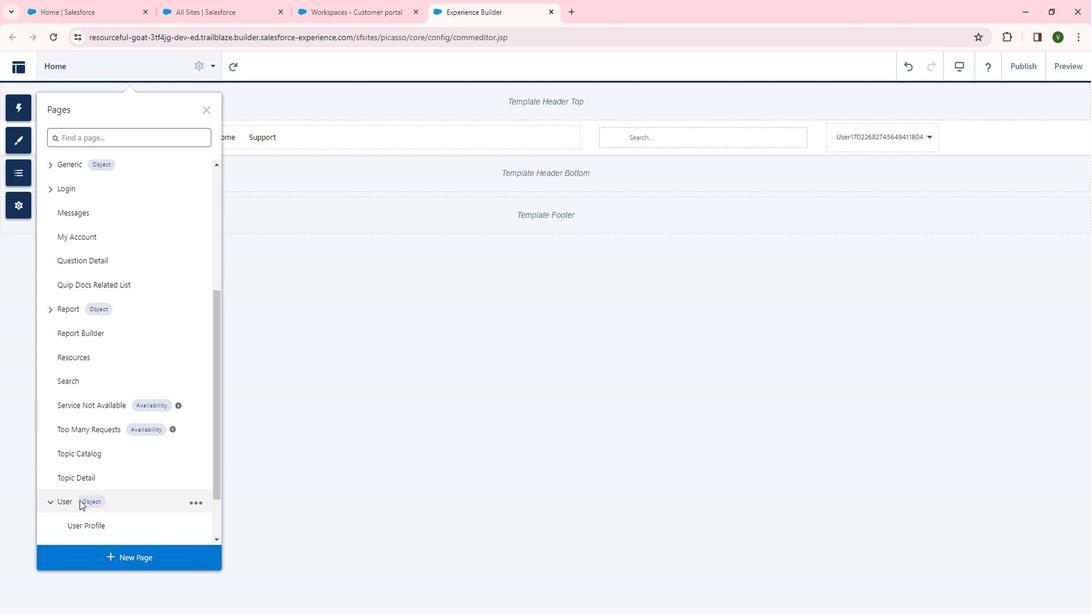 
Action: Mouse scrolled (97, 499) with delta (0, 0)
Screenshot: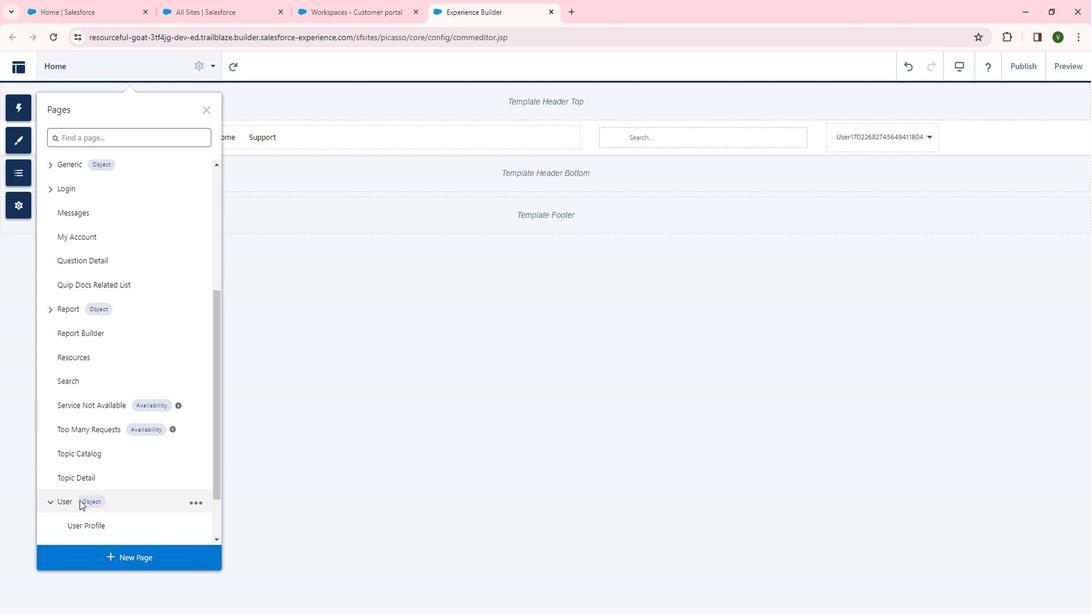 
Action: Mouse moved to (99, 499)
Screenshot: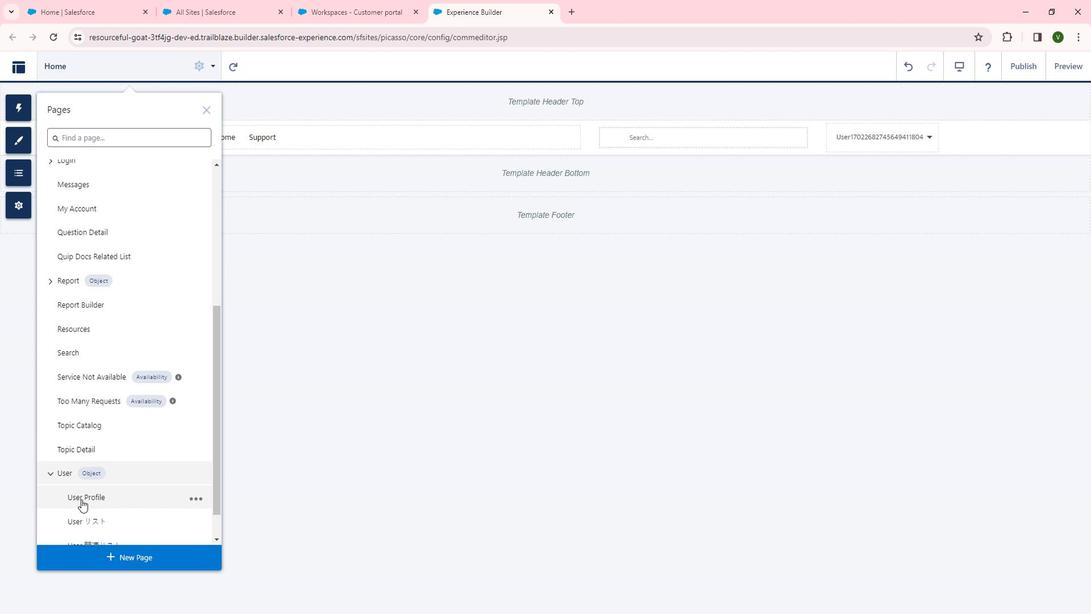 
Action: Mouse scrolled (99, 499) with delta (0, 0)
Screenshot: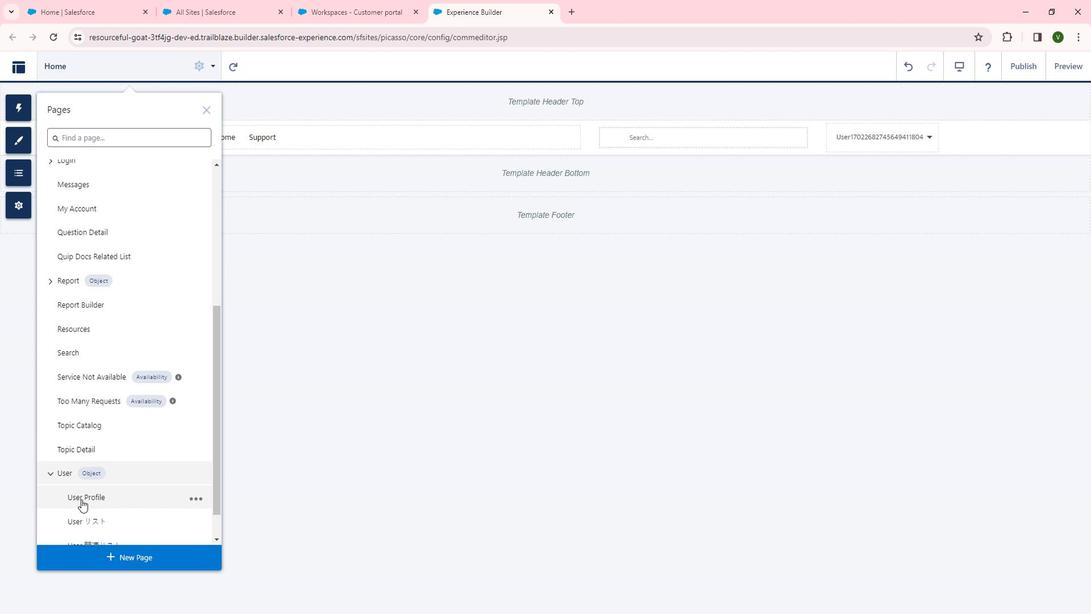 
Action: Mouse moved to (137, 506)
Screenshot: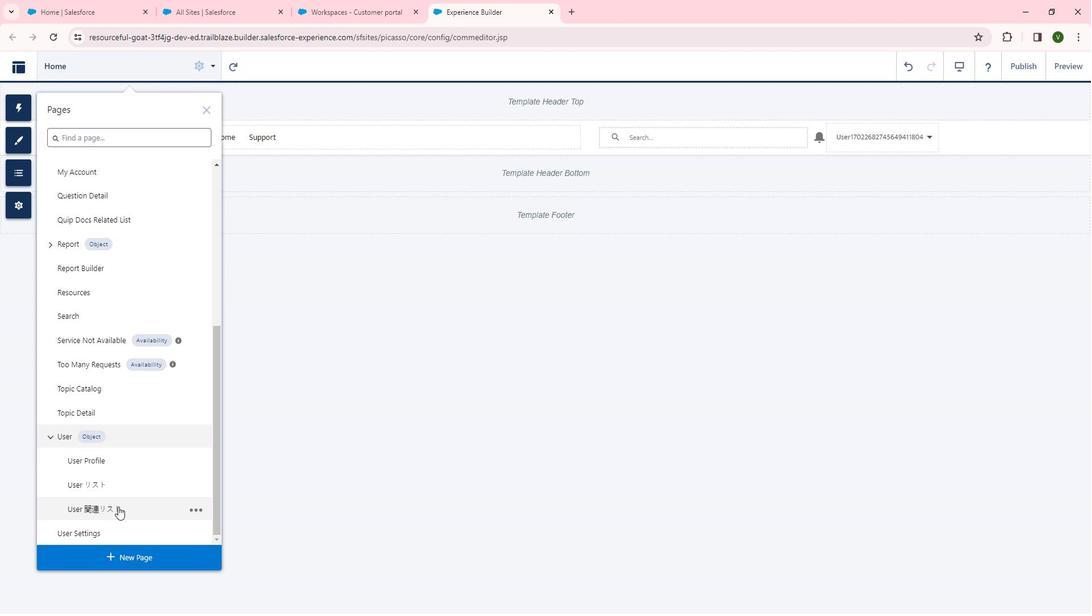 
Action: Mouse pressed left at (137, 506)
Screenshot: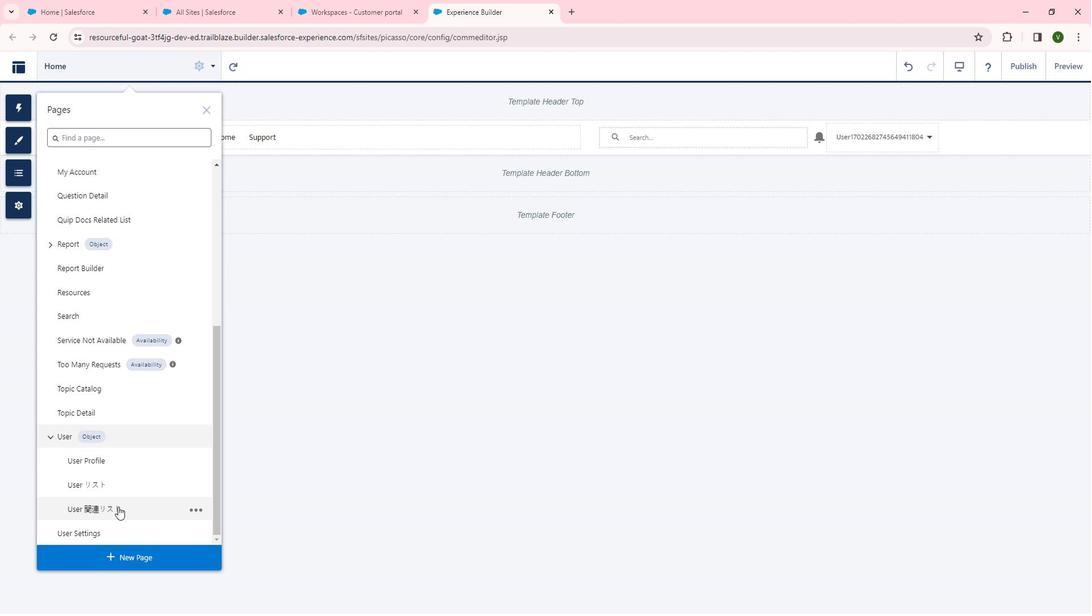 
Action: Mouse moved to (182, 79)
Screenshot: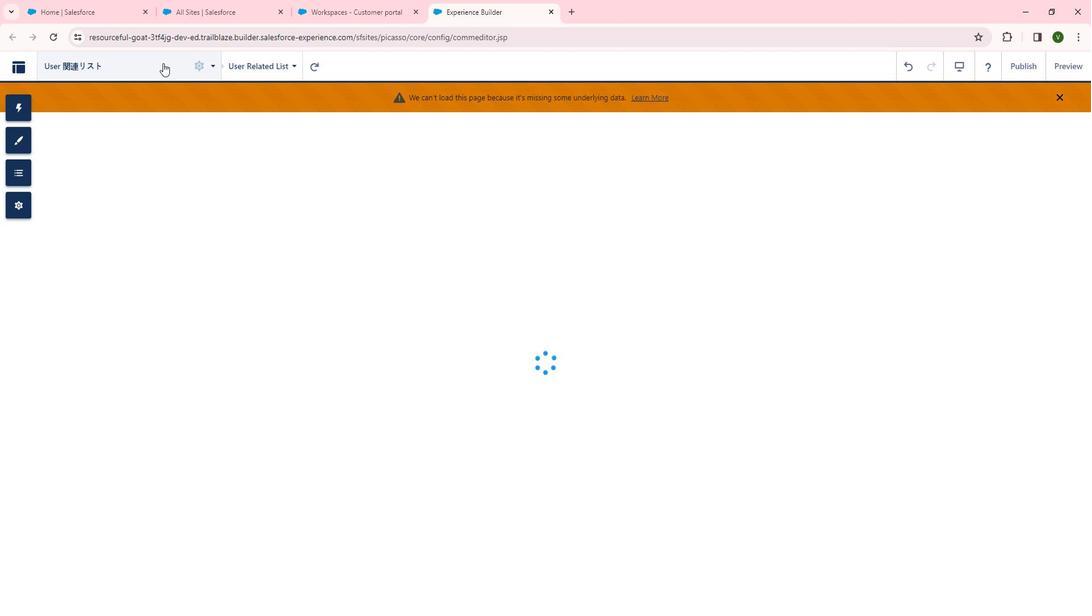 
Action: Mouse pressed left at (182, 79)
Screenshot: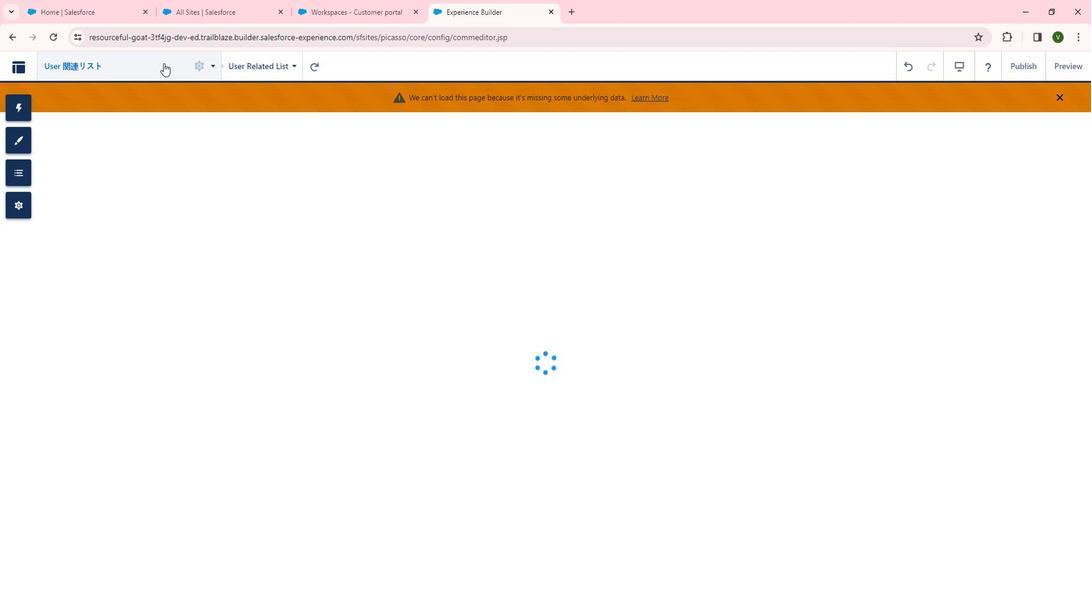 
Action: Mouse moved to (172, 367)
Screenshot: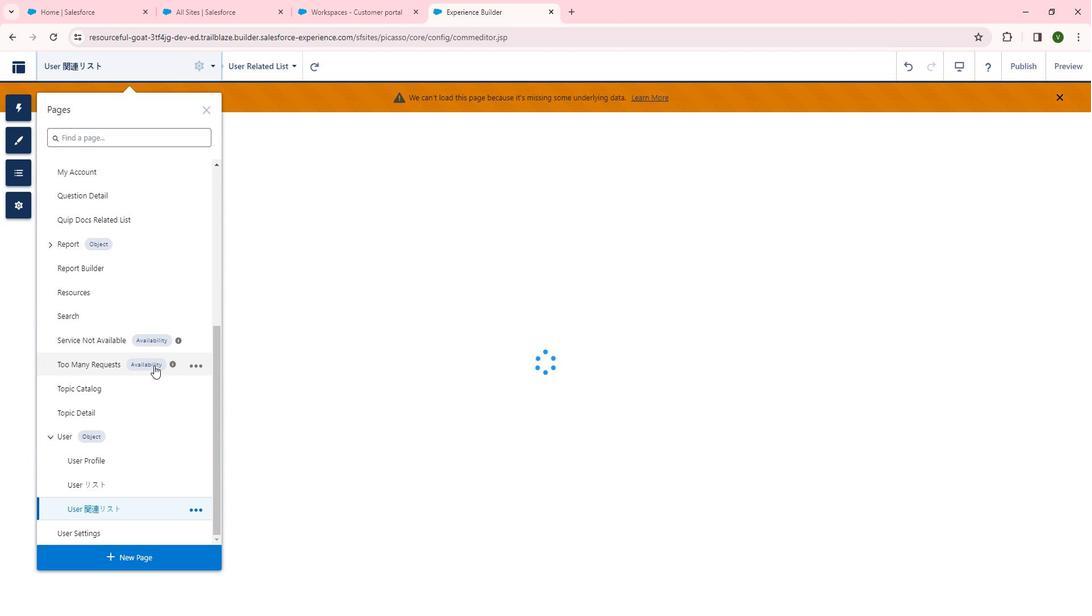 
Action: Mouse scrolled (172, 366) with delta (0, 0)
Screenshot: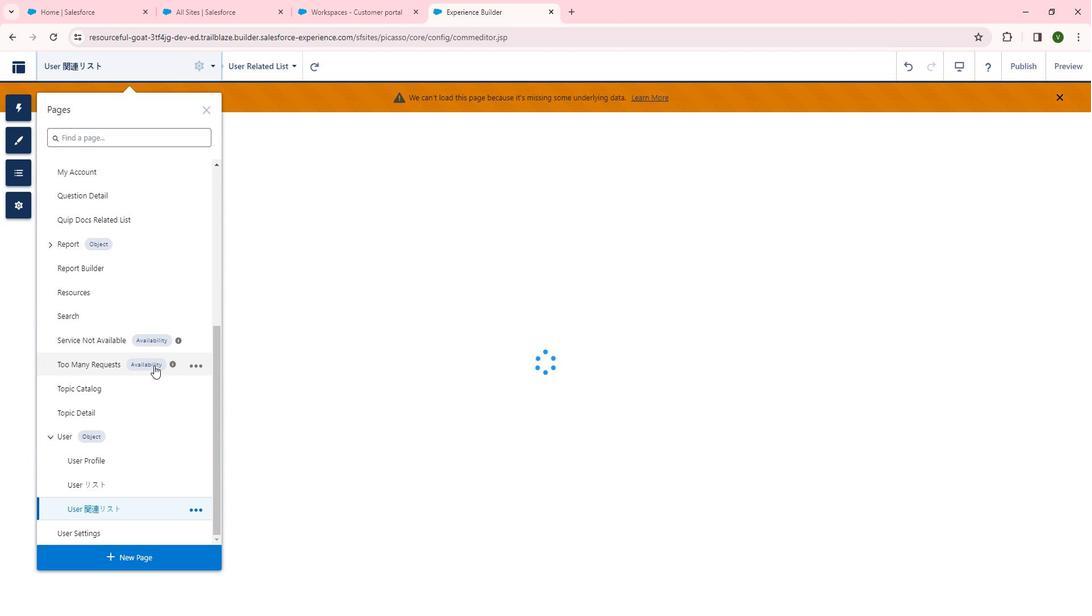 
Action: Mouse moved to (172, 369)
Screenshot: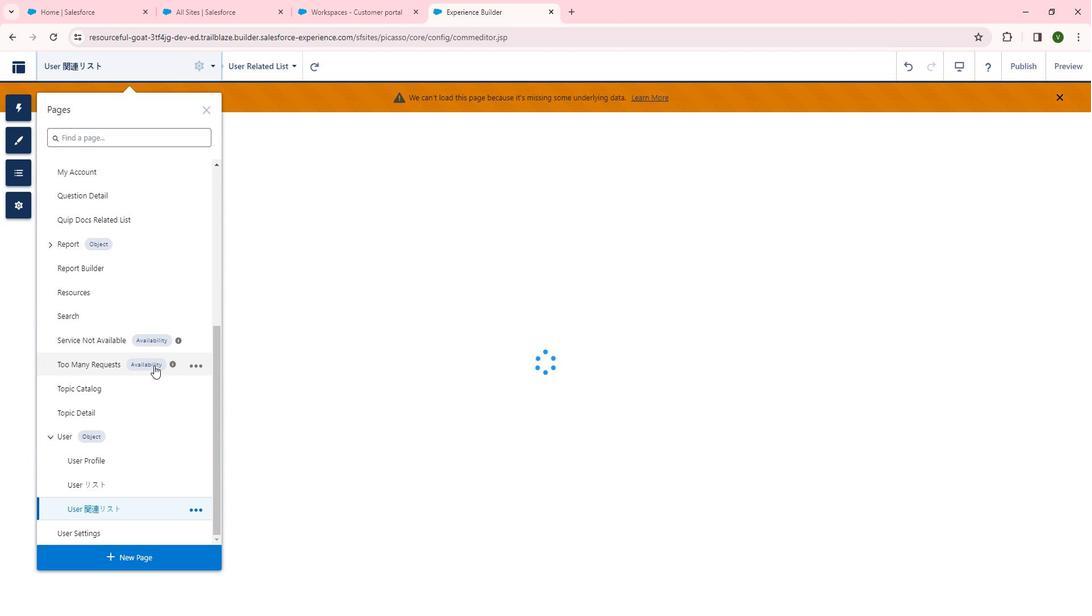 
Action: Mouse scrolled (172, 368) with delta (0, 0)
Screenshot: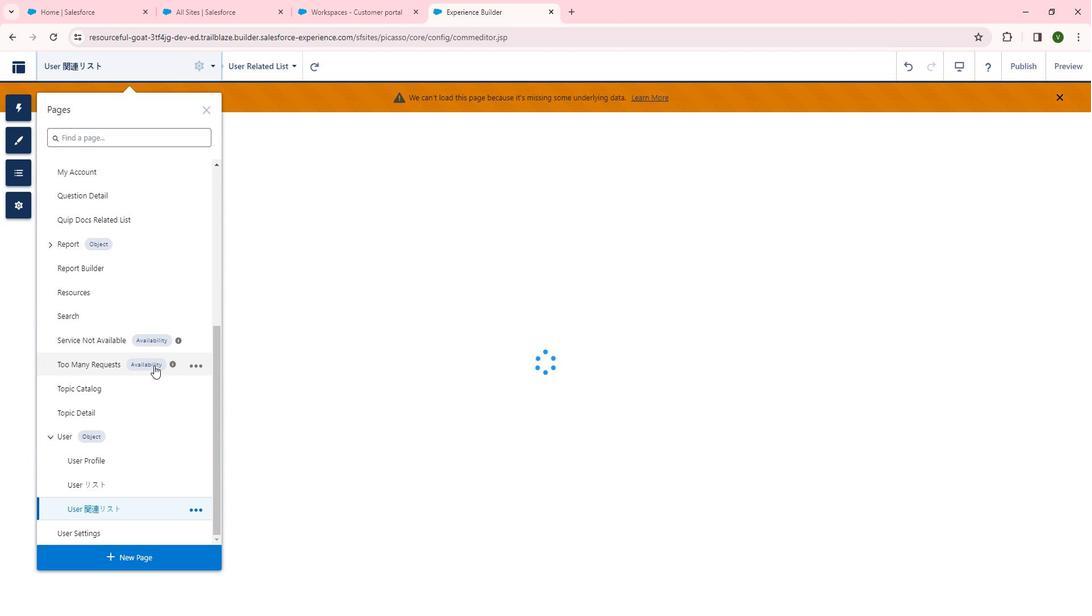 
Action: Mouse moved to (172, 371)
Screenshot: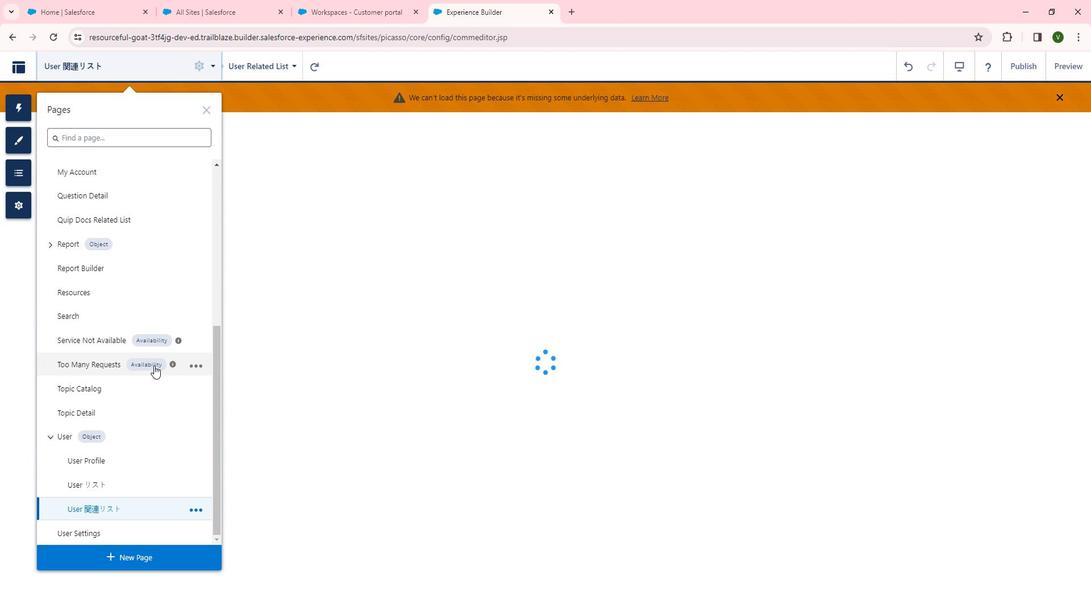
Action: Mouse scrolled (172, 371) with delta (0, 0)
Screenshot: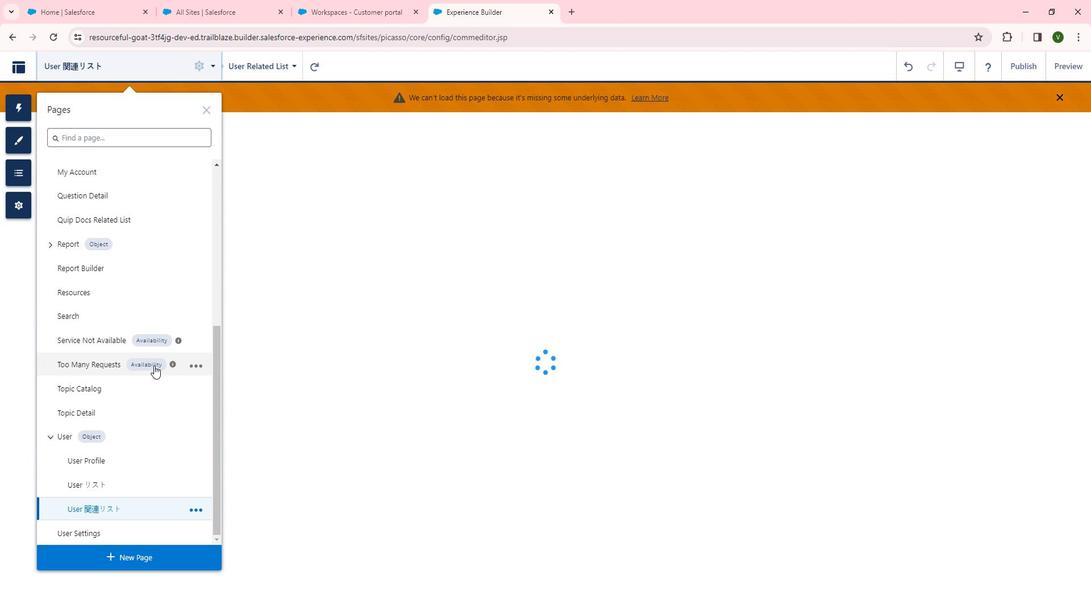 
Action: Mouse moved to (172, 373)
Screenshot: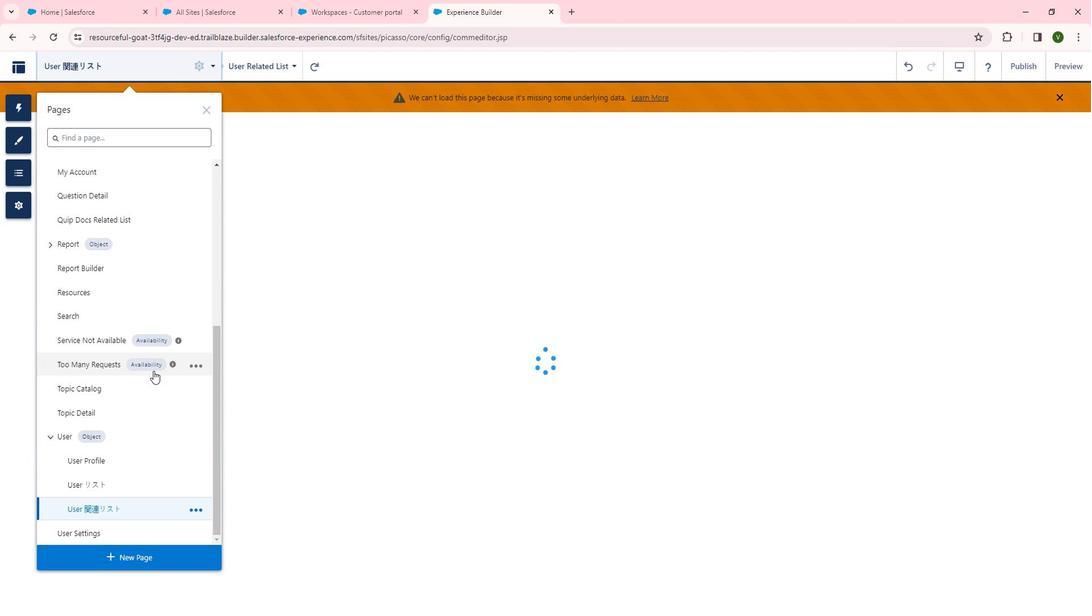 
Action: Mouse scrolled (172, 372) with delta (0, 0)
Screenshot: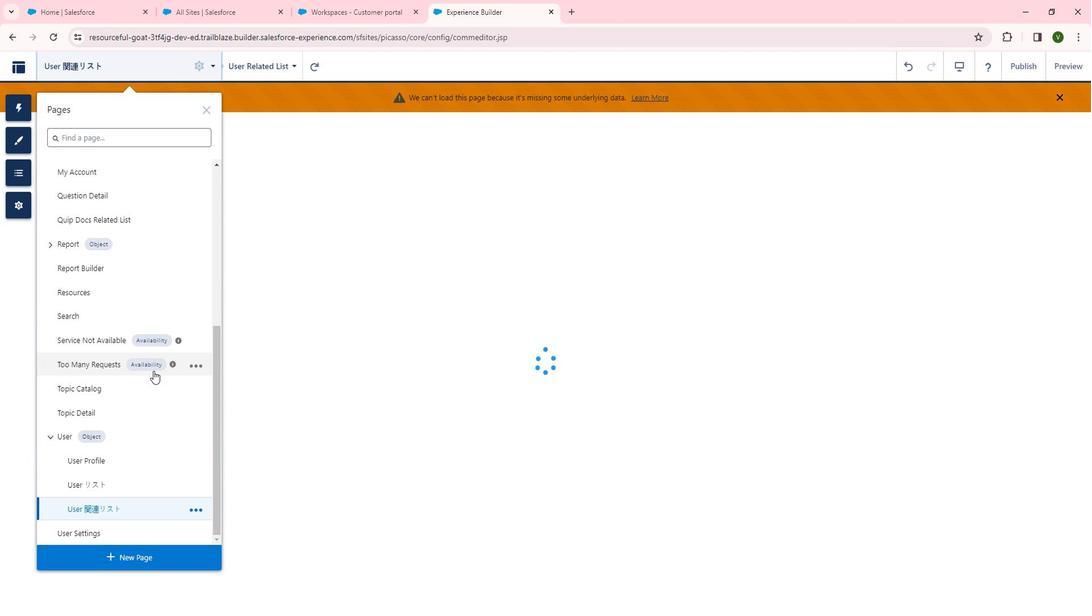 
Action: Mouse moved to (171, 382)
Screenshot: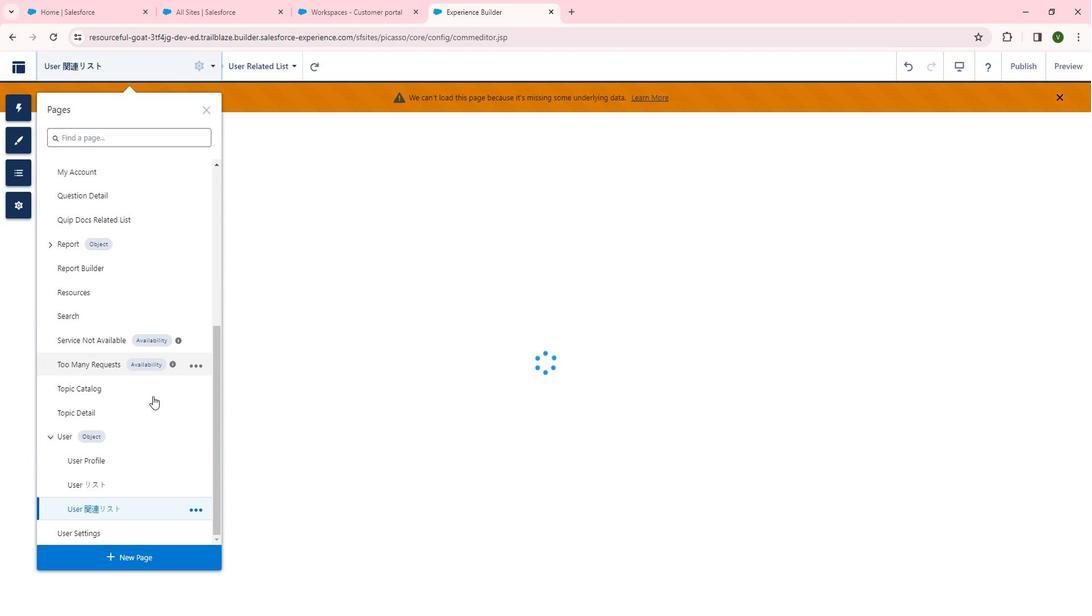 
Action: Mouse scrolled (171, 382) with delta (0, 0)
Screenshot: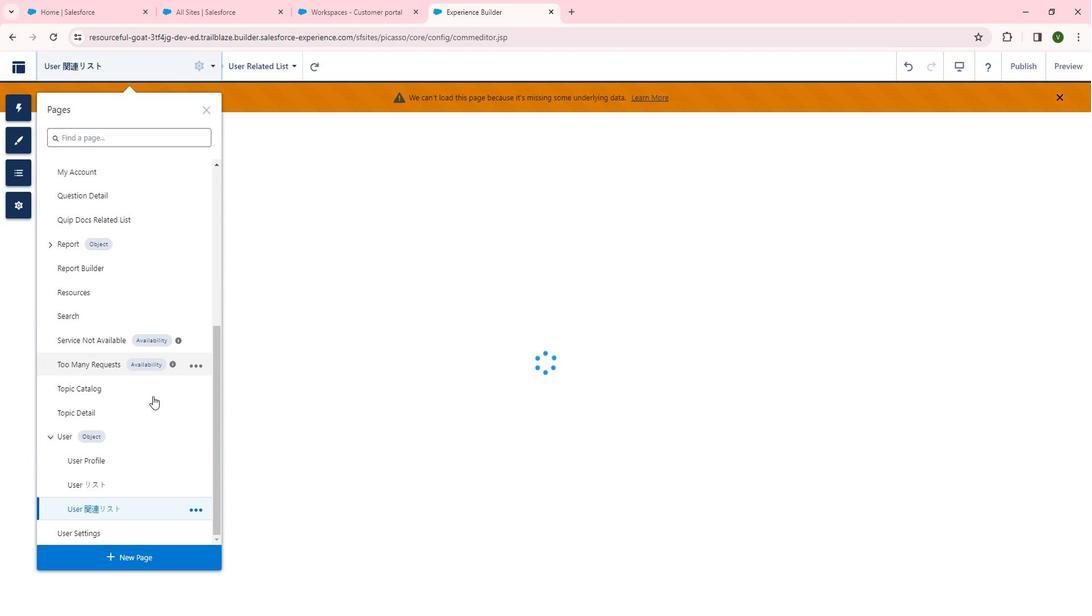 
Action: Mouse moved to (216, 513)
Screenshot: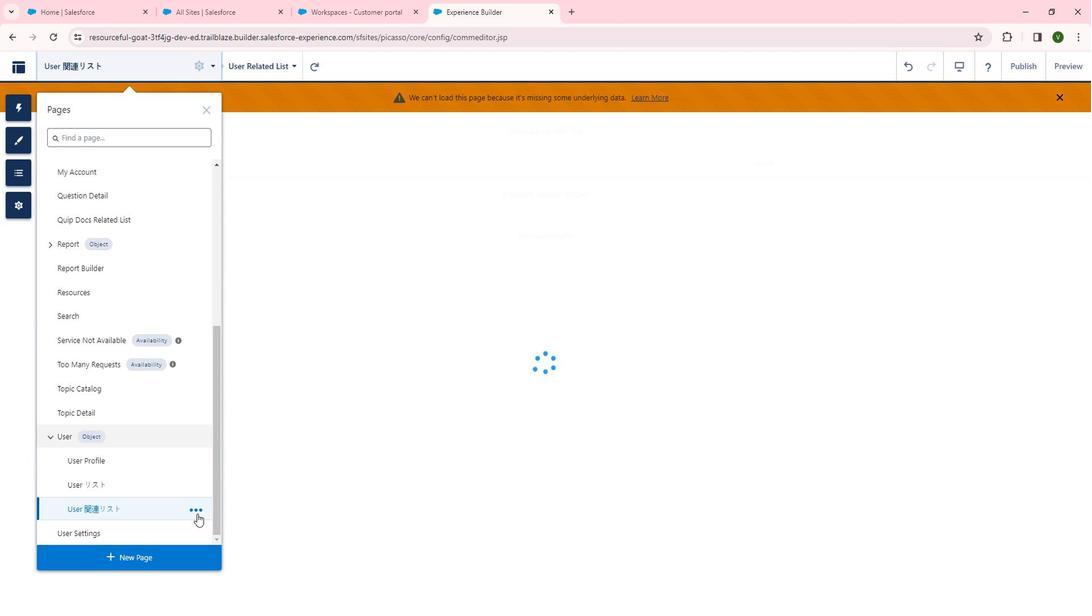 
Action: Mouse pressed left at (216, 513)
Screenshot: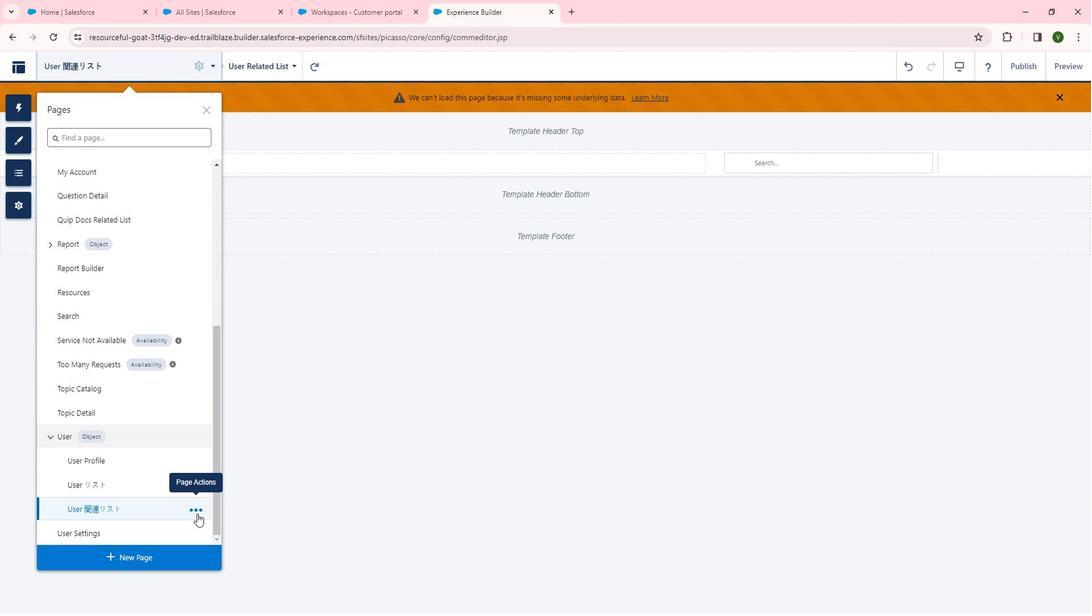 
Action: Mouse moved to (272, 508)
Screenshot: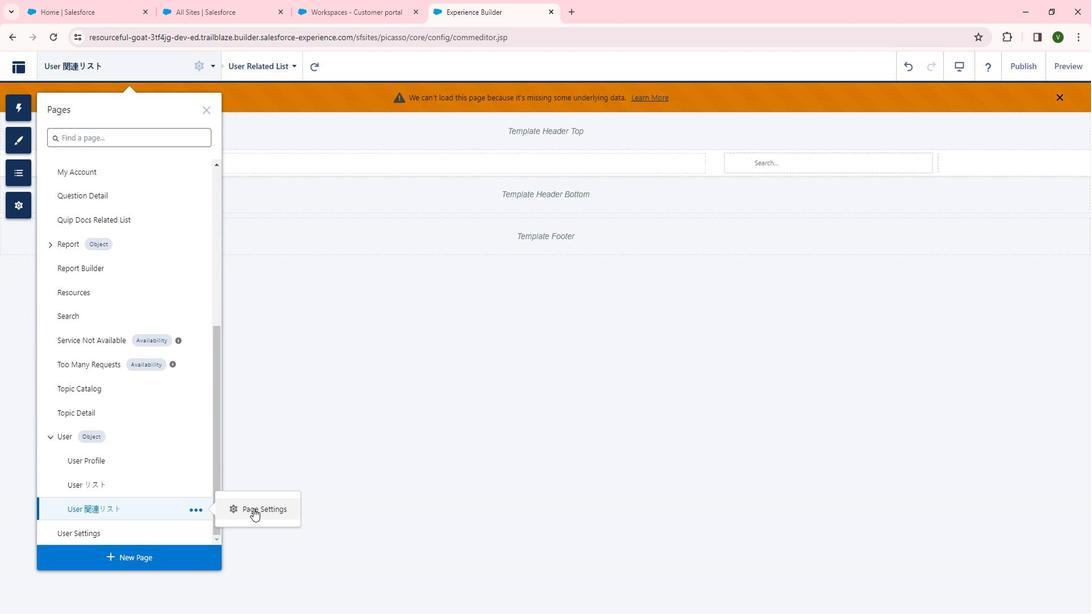
Action: Mouse pressed left at (272, 508)
Screenshot: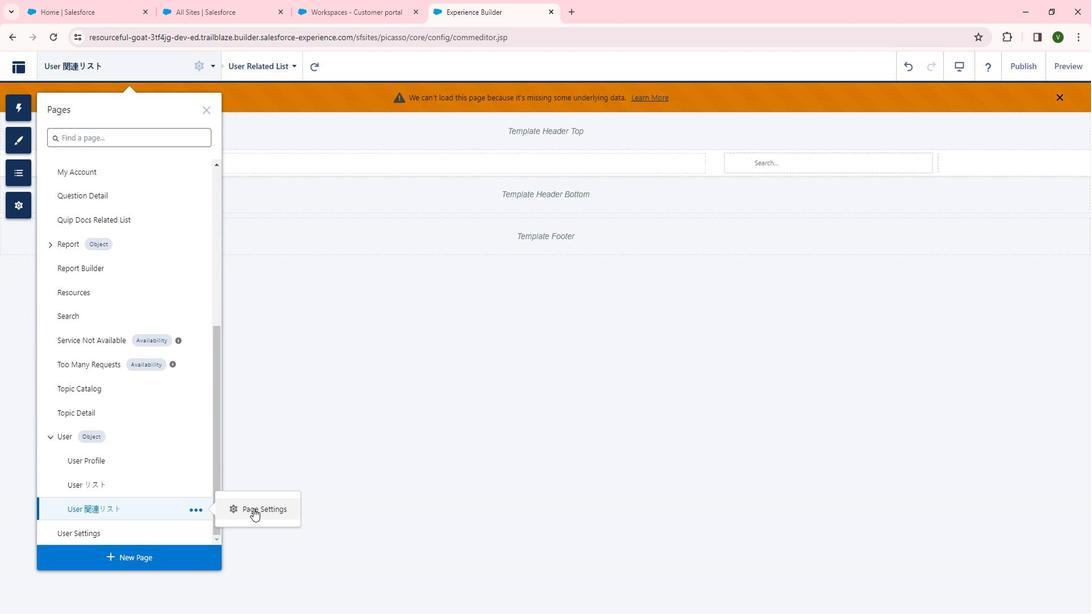 
Action: Mouse moved to (410, 420)
Screenshot: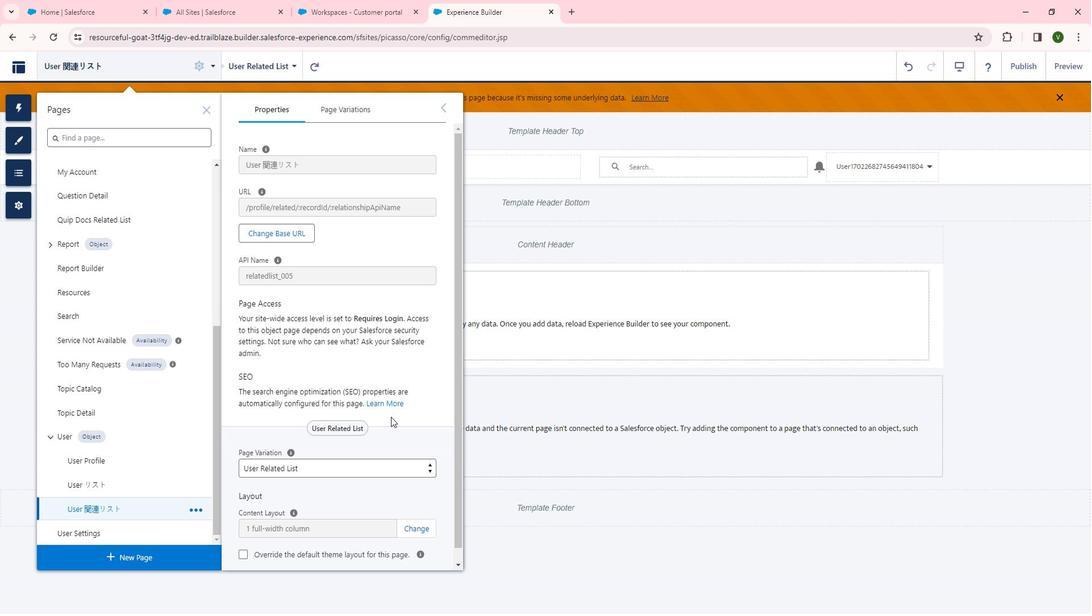 
Action: Mouse scrolled (410, 419) with delta (0, 0)
Screenshot: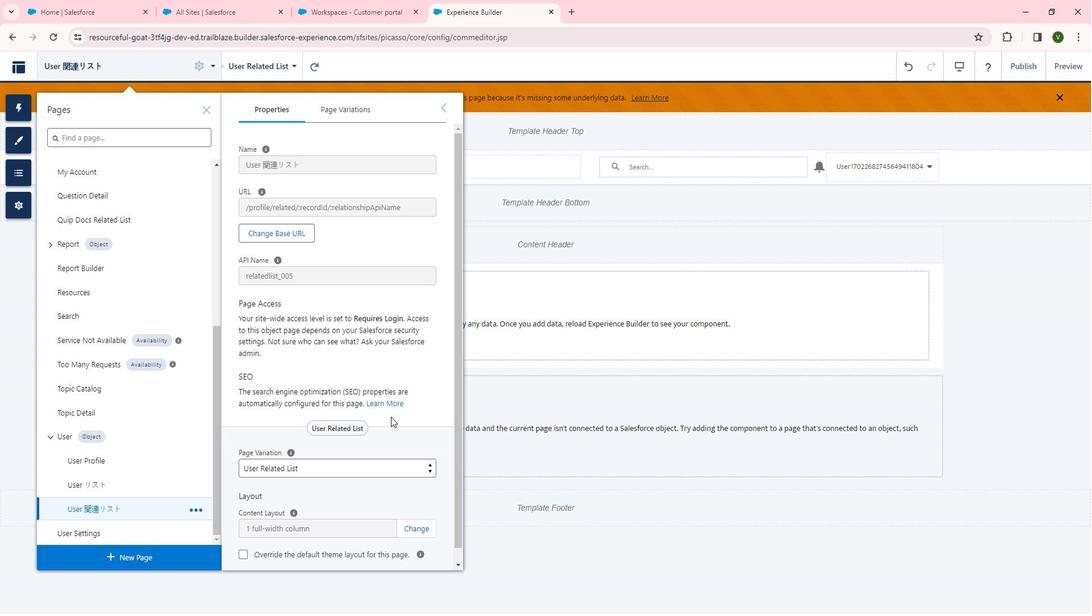 
Action: Mouse moved to (410, 420)
Screenshot: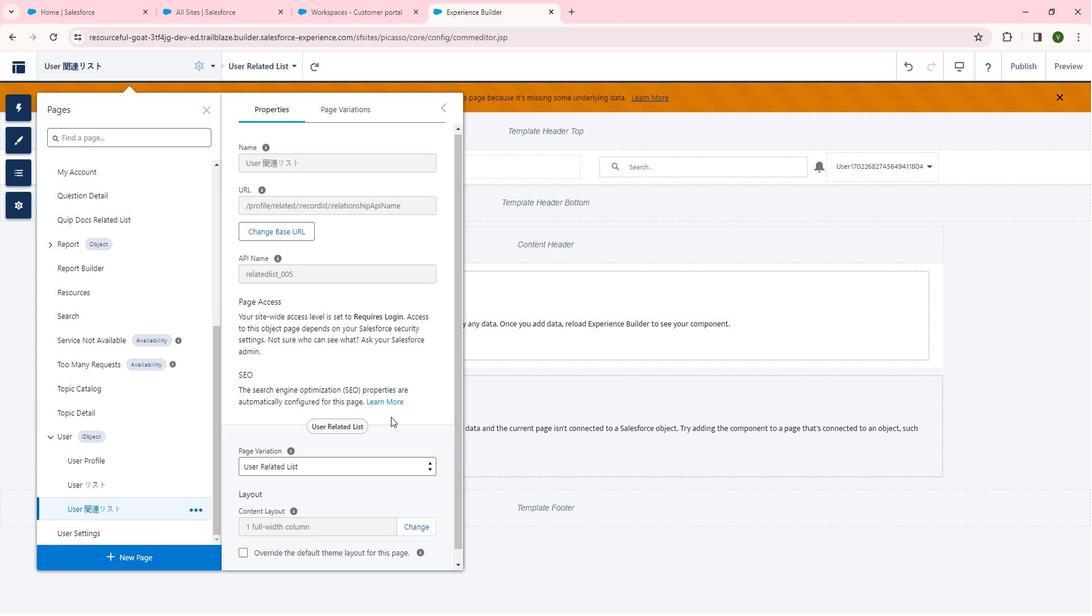 
Action: Mouse scrolled (410, 419) with delta (0, 0)
Screenshot: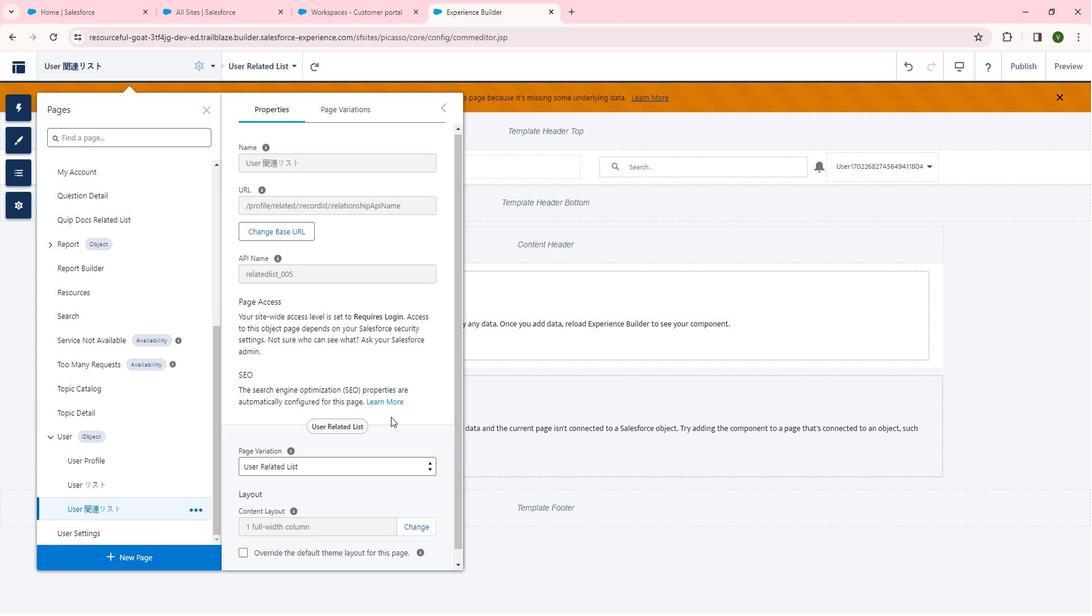 
Action: Mouse moved to (410, 421)
Screenshot: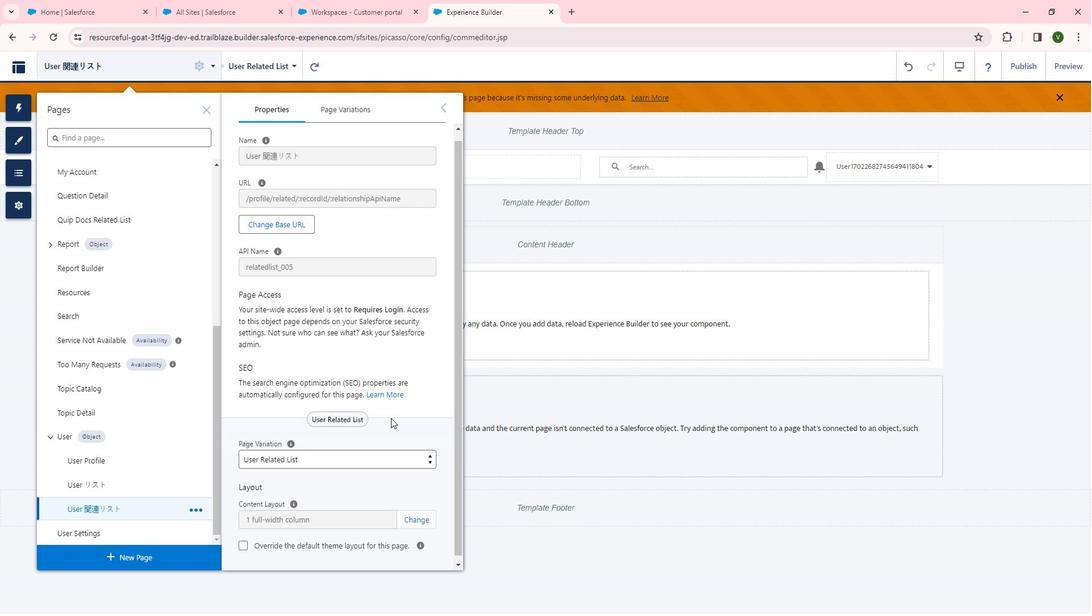 
Action: Mouse scrolled (410, 420) with delta (0, 0)
Screenshot: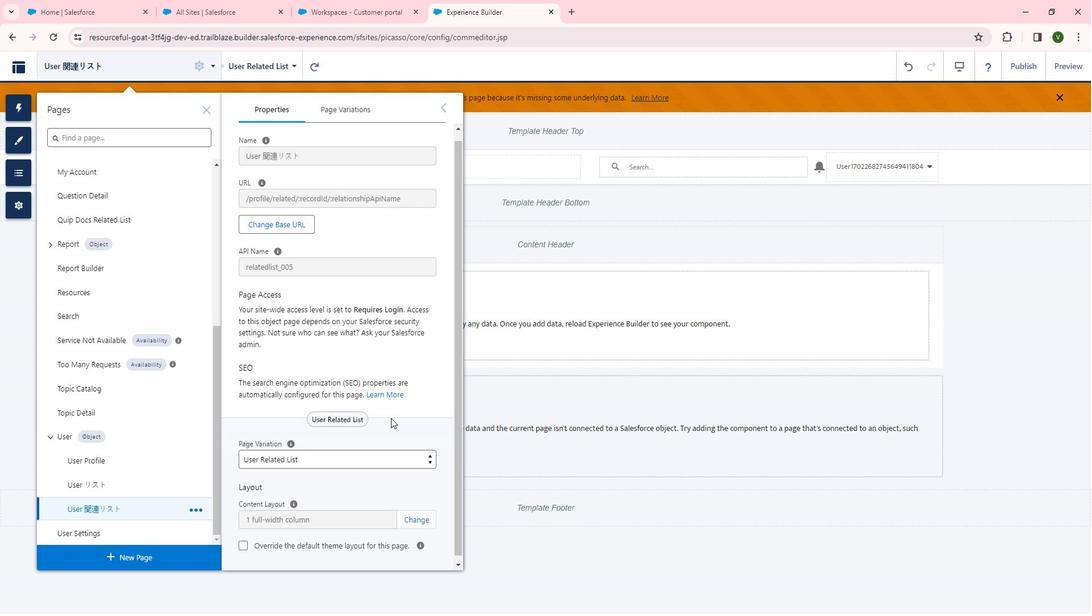 
Action: Mouse moved to (409, 421)
Screenshot: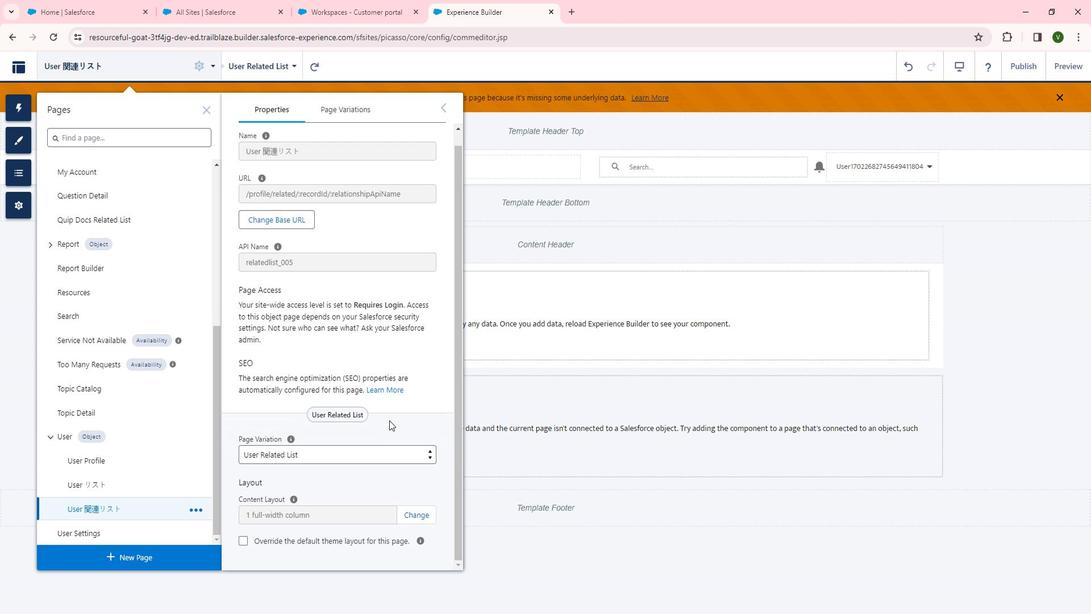
Action: Mouse scrolled (409, 420) with delta (0, 0)
Screenshot: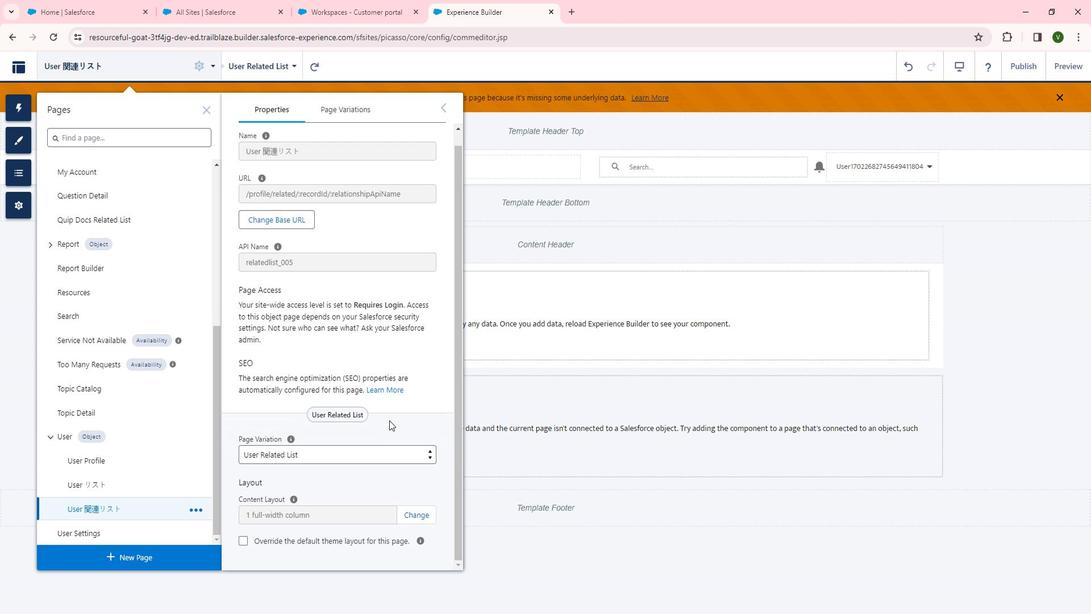 
Action: Mouse moved to (398, 460)
Screenshot: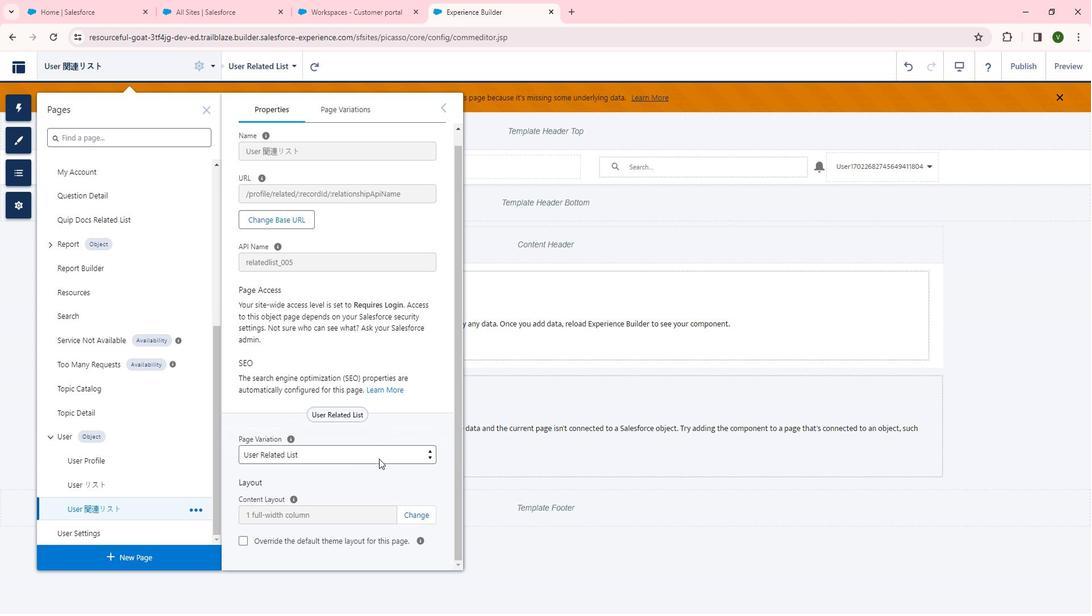 
Action: Mouse pressed left at (398, 460)
Screenshot: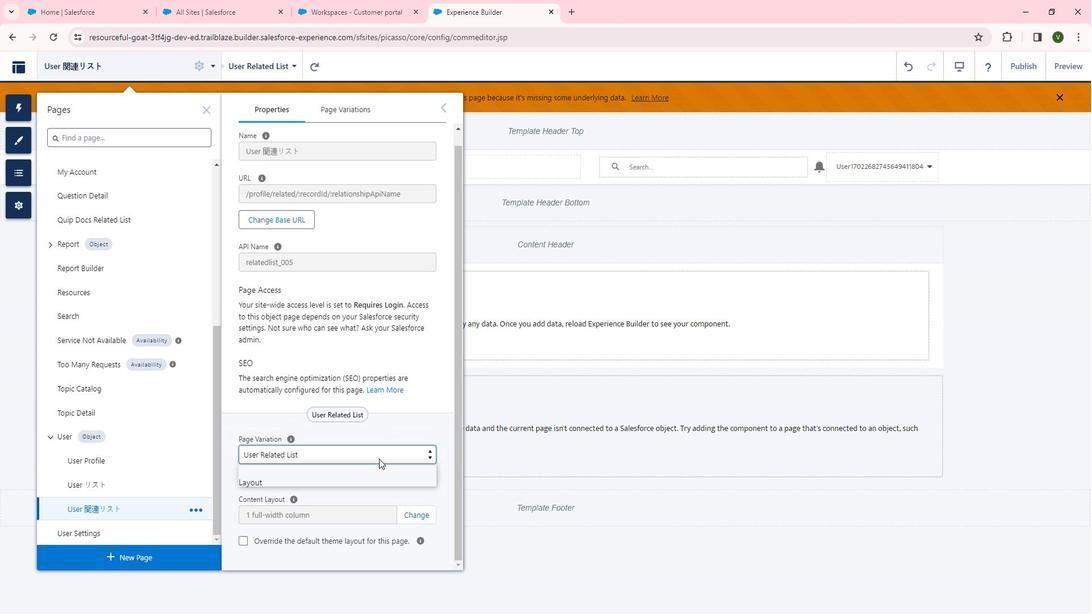 
Action: Mouse moved to (362, 476)
Screenshot: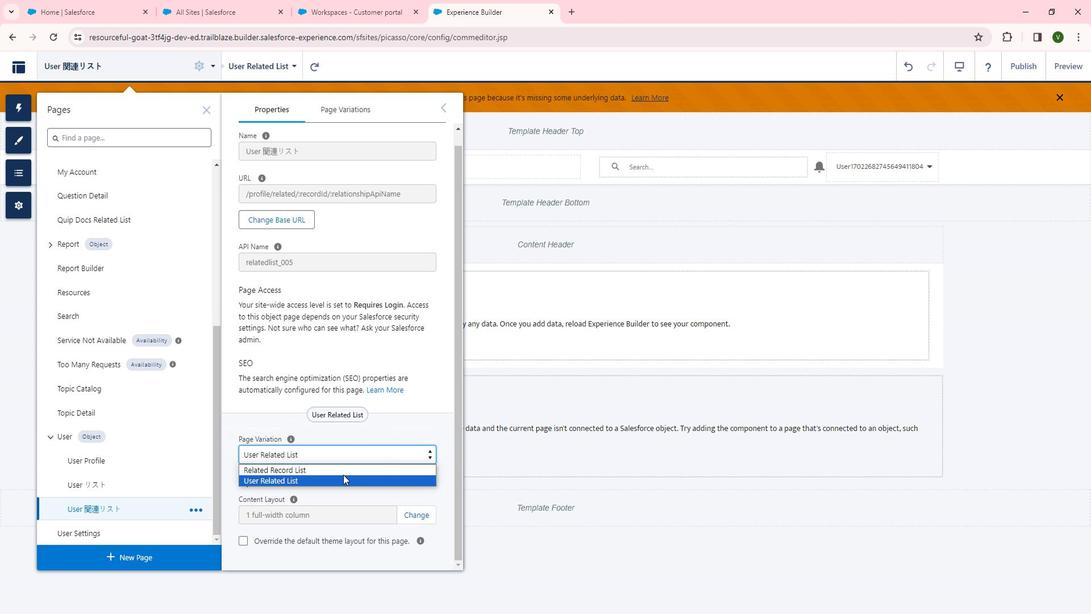 
Action: Mouse pressed left at (362, 476)
Screenshot: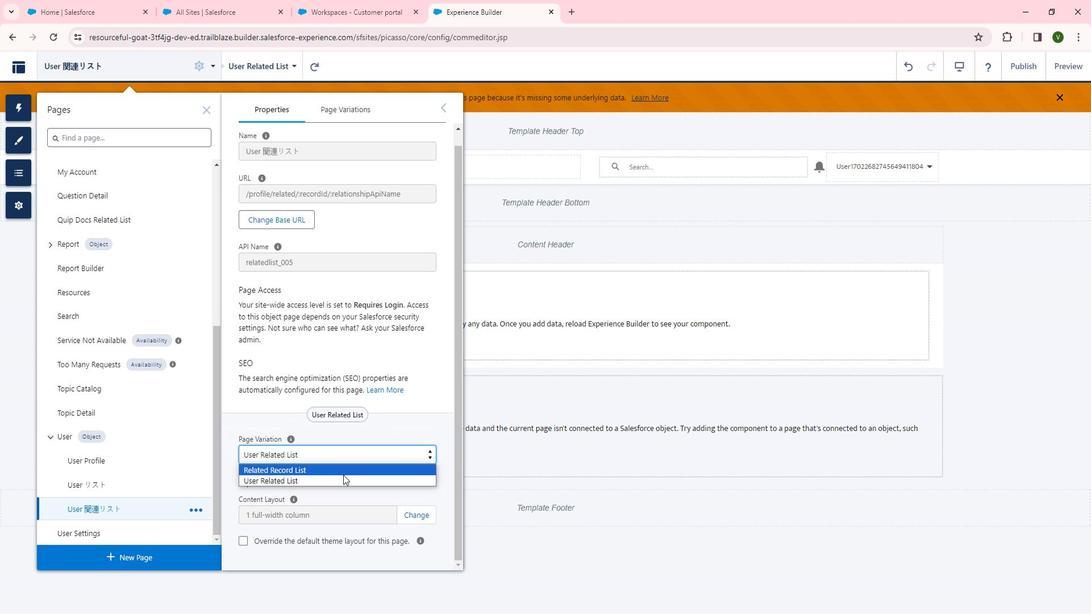 
Action: Mouse moved to (560, 410)
Screenshot: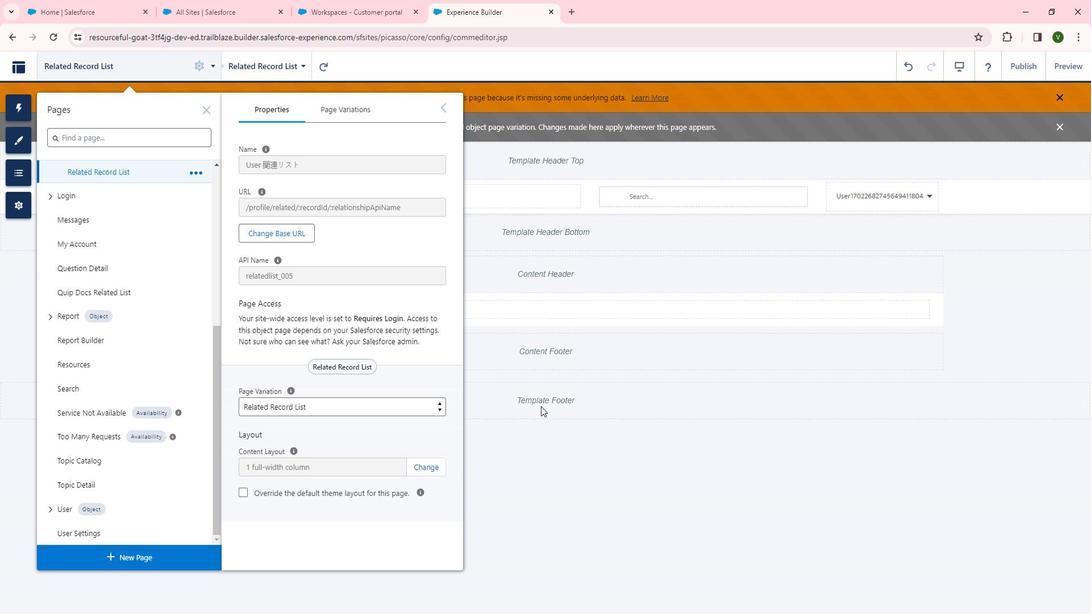 
